 Task: Find connections with filter location Zadar with filter topic #mentalhealthwith filter profile language English with filter current company Atlassian with filter school Don Bosco High School - India with filter industry Wholesale Apparel and Sewing Supplies with filter service category Event Planning with filter keywords title Risk Manager
Action: Mouse moved to (498, 67)
Screenshot: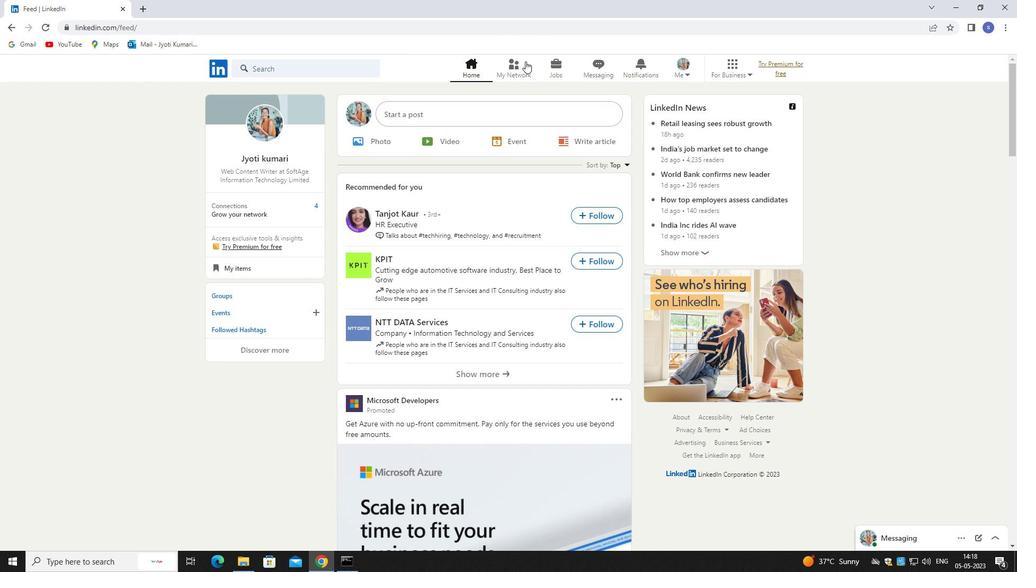
Action: Mouse pressed left at (498, 67)
Screenshot: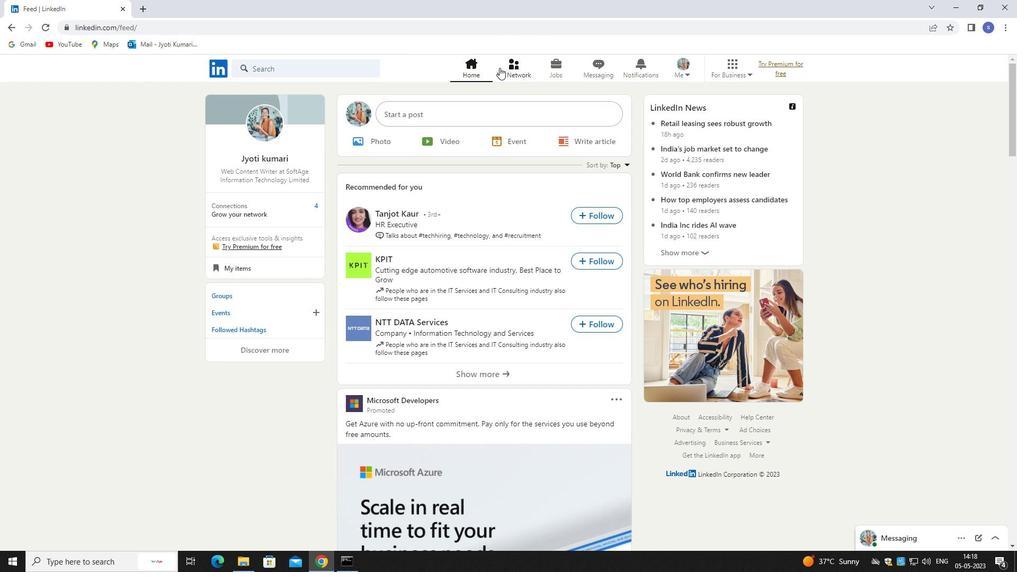 
Action: Mouse pressed left at (498, 67)
Screenshot: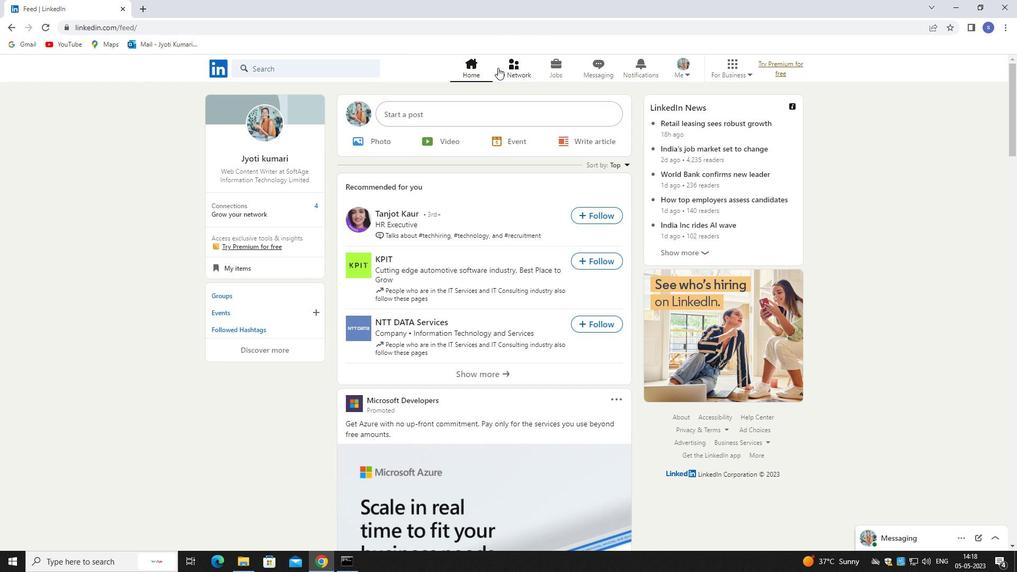 
Action: Mouse moved to (303, 123)
Screenshot: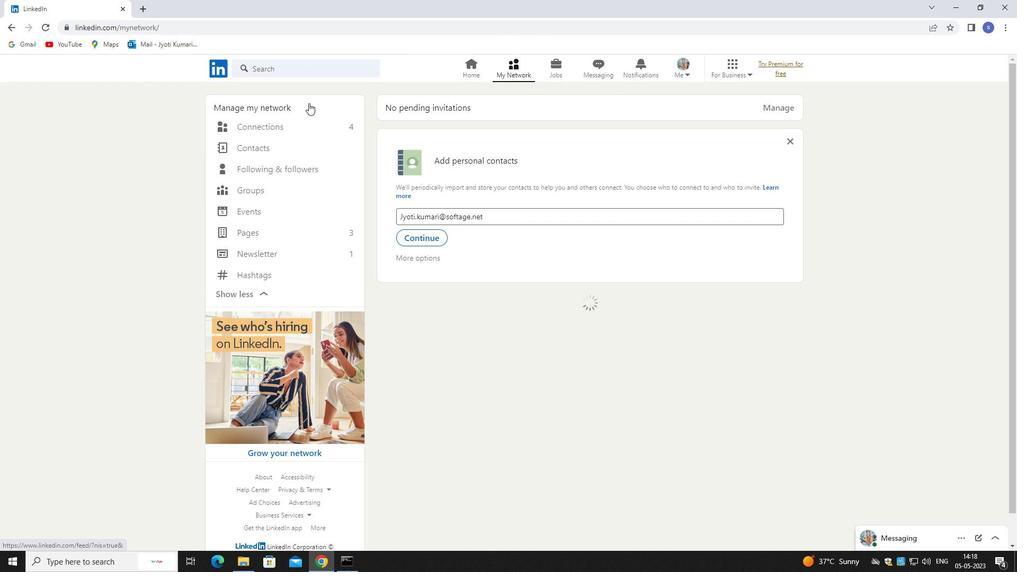 
Action: Mouse pressed left at (303, 123)
Screenshot: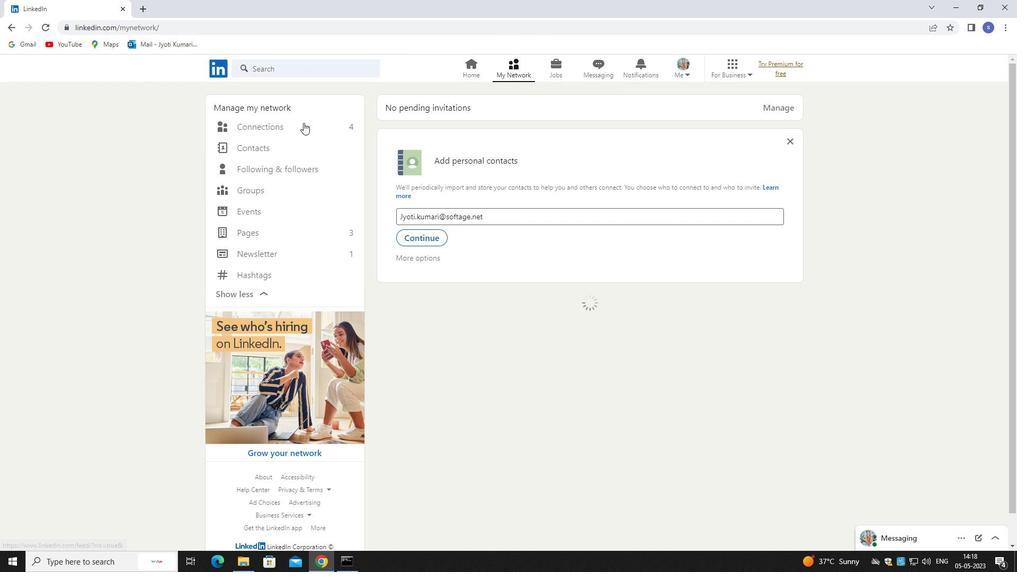 
Action: Mouse moved to (303, 123)
Screenshot: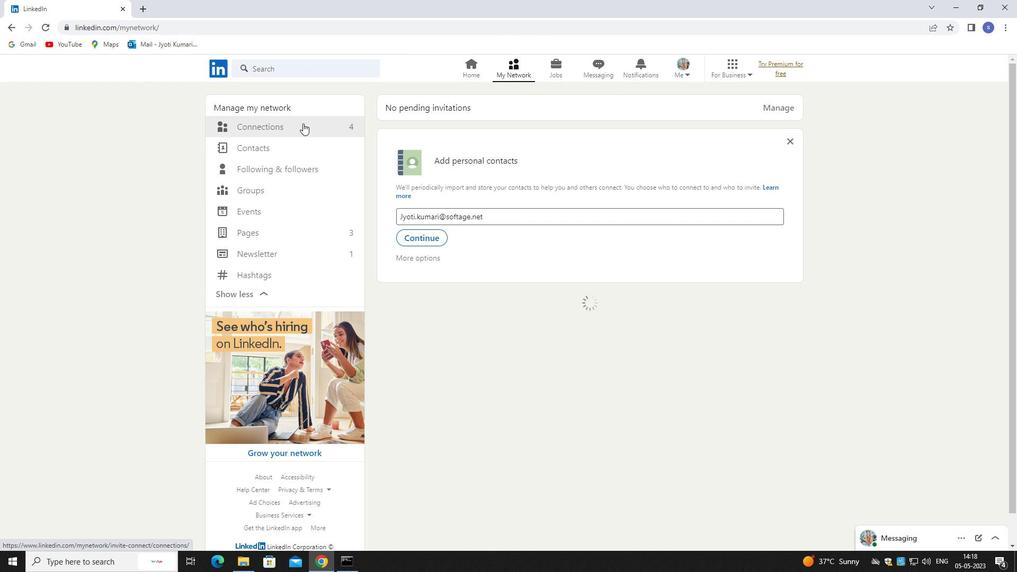 
Action: Mouse pressed left at (303, 123)
Screenshot: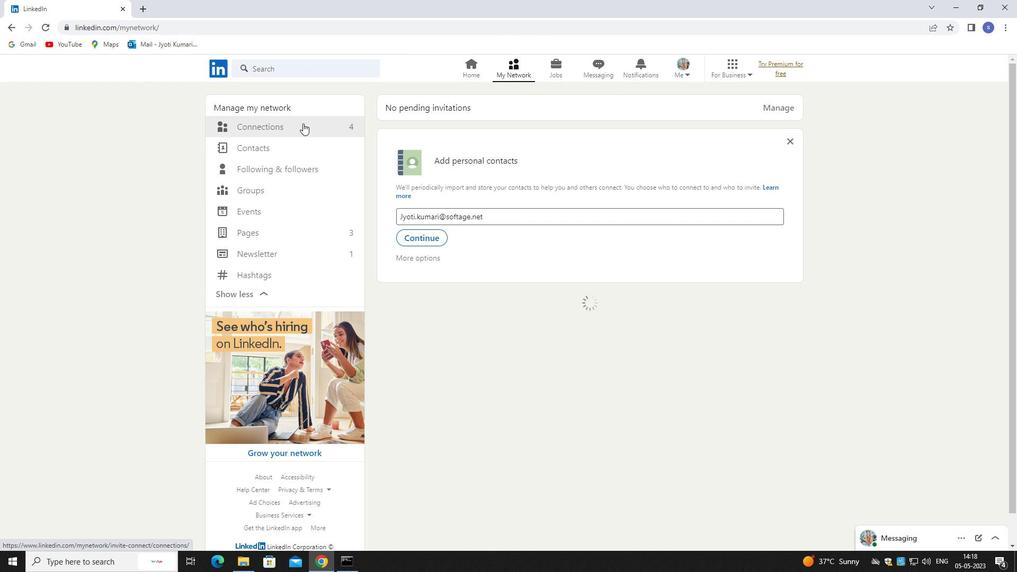 
Action: Mouse moved to (594, 127)
Screenshot: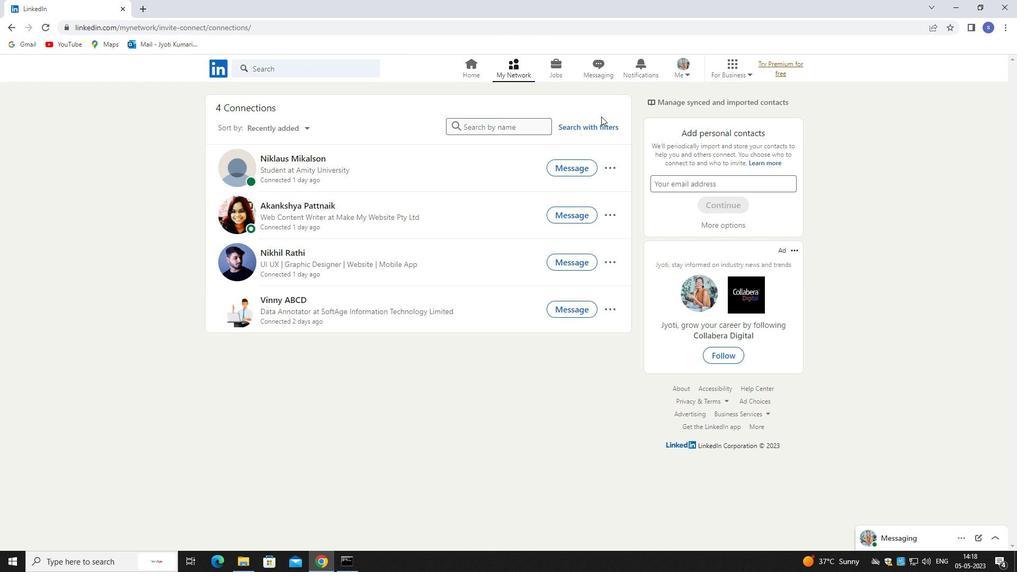 
Action: Mouse pressed left at (594, 127)
Screenshot: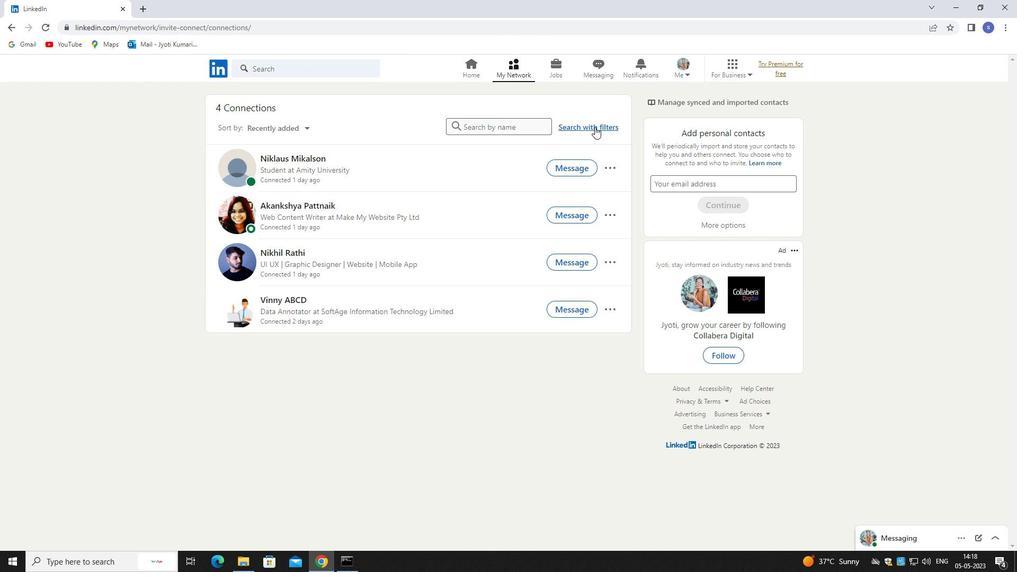 
Action: Mouse moved to (536, 94)
Screenshot: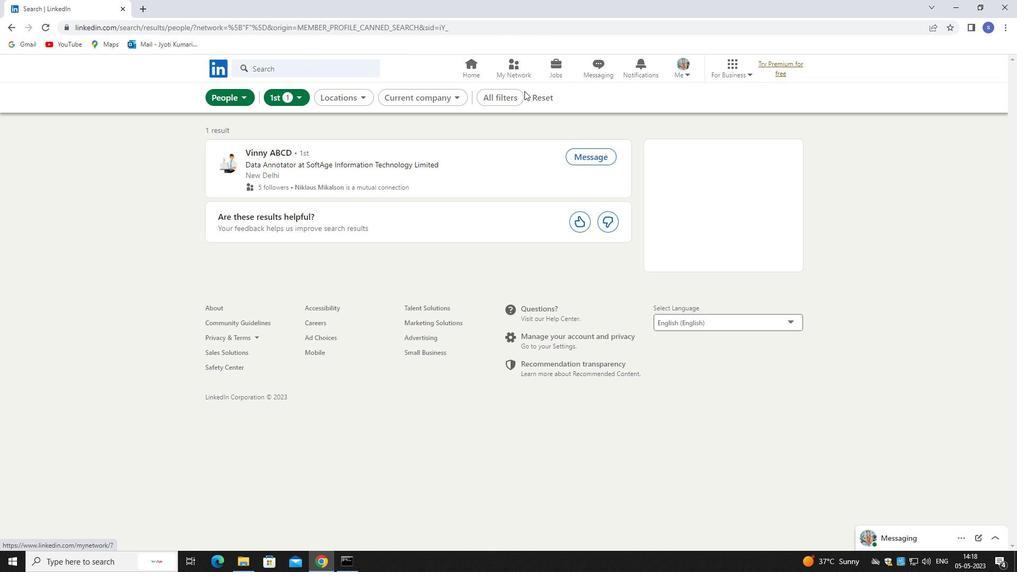 
Action: Mouse pressed left at (536, 94)
Screenshot: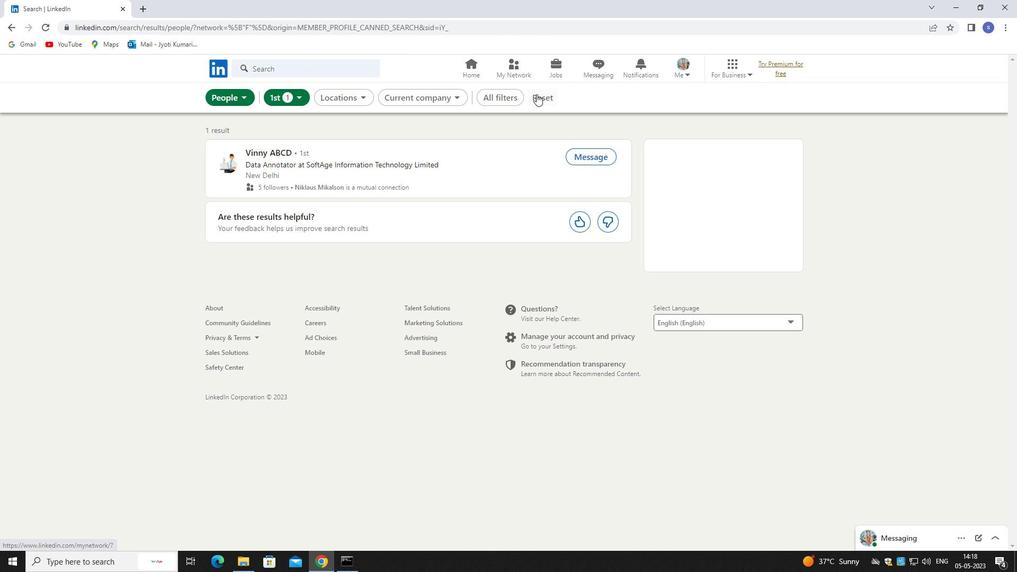 
Action: Mouse moved to (520, 94)
Screenshot: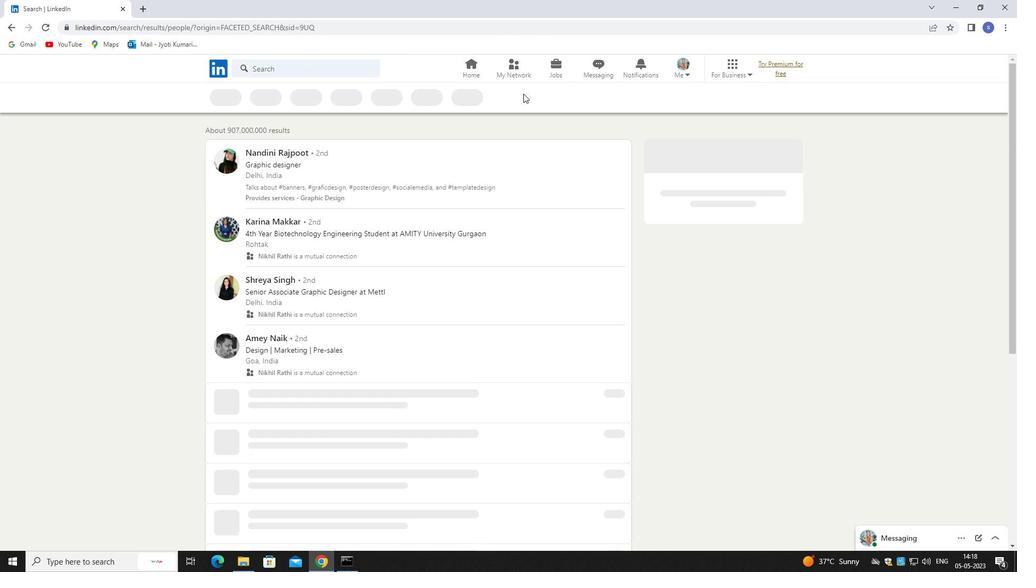 
Action: Mouse pressed left at (520, 94)
Screenshot: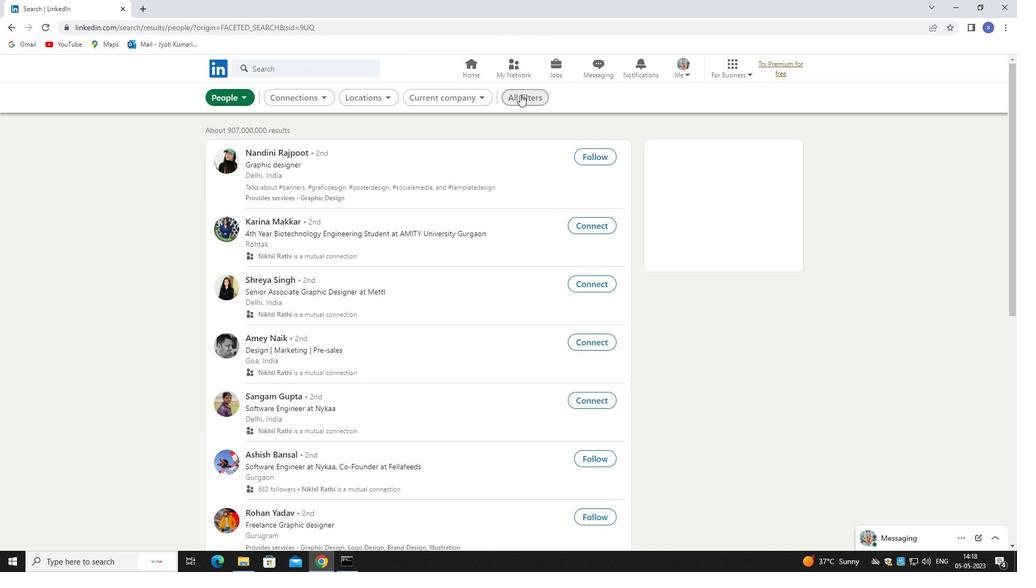 
Action: Mouse moved to (520, 95)
Screenshot: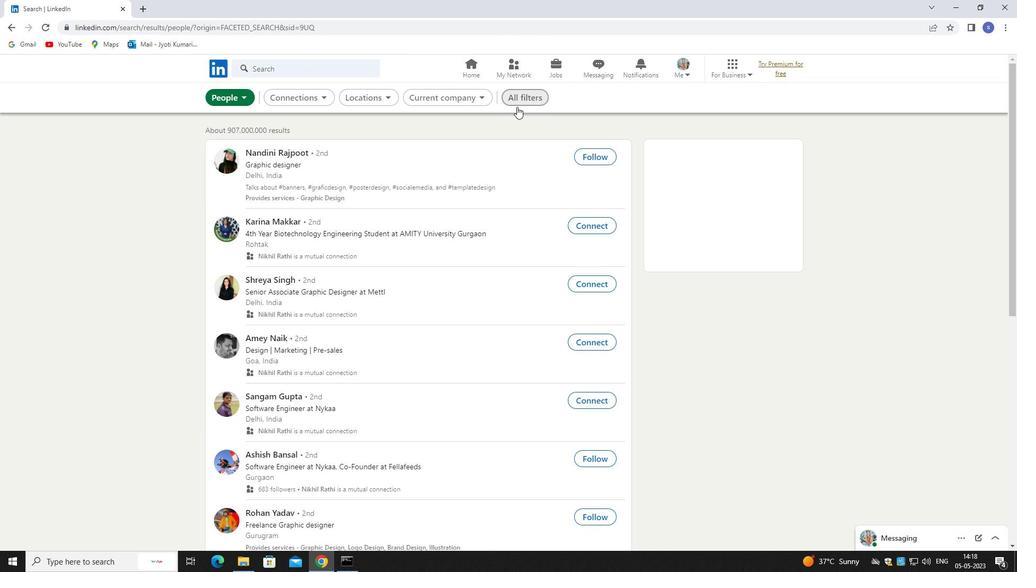 
Action: Mouse pressed left at (520, 95)
Screenshot: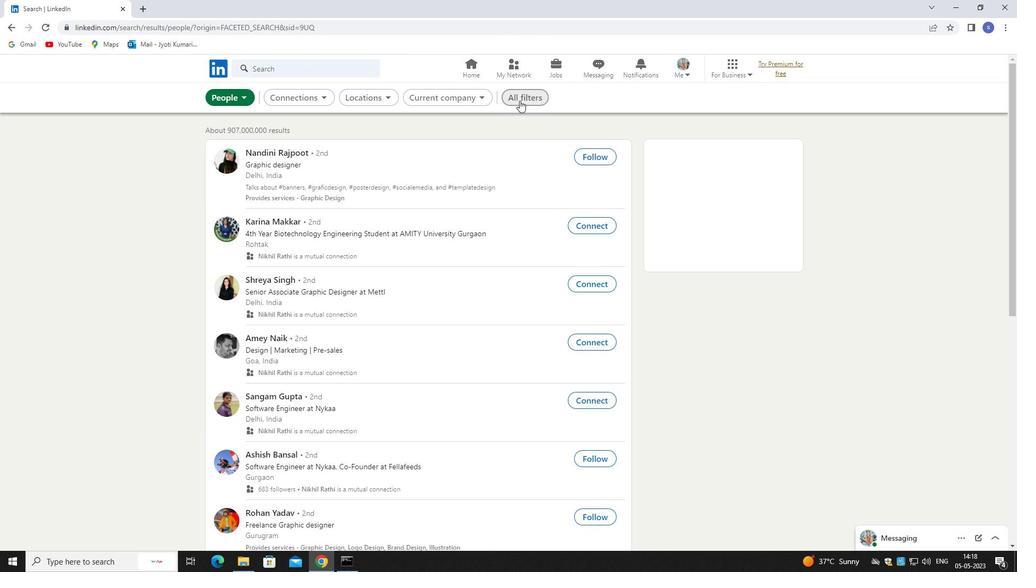 
Action: Mouse moved to (521, 95)
Screenshot: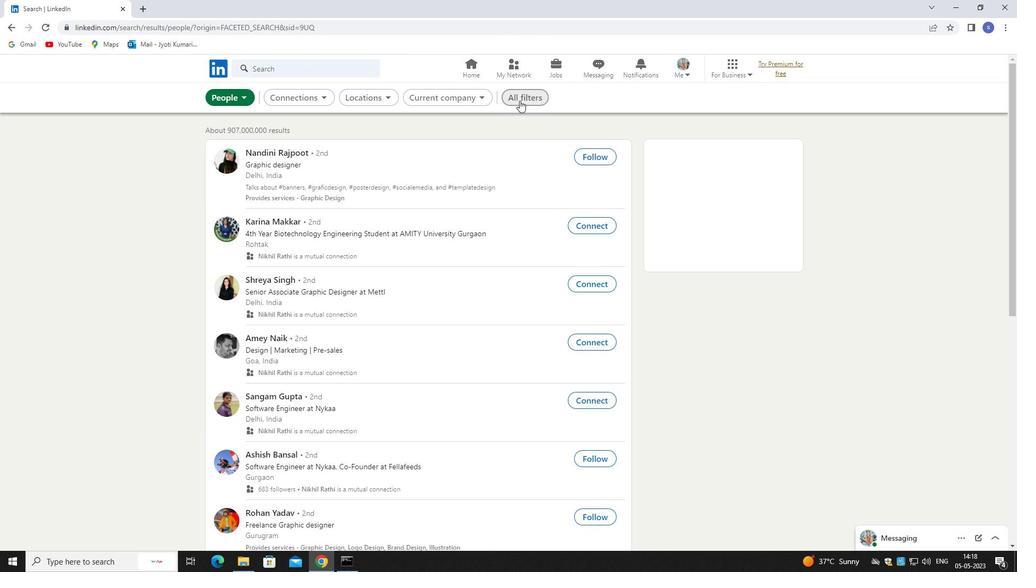 
Action: Mouse pressed left at (521, 95)
Screenshot: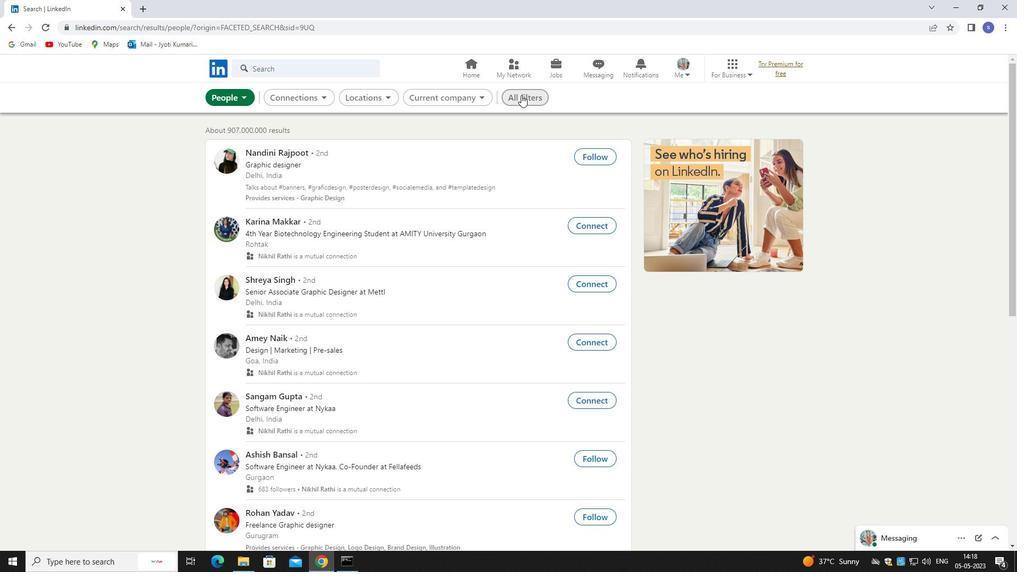 
Action: Mouse moved to (903, 414)
Screenshot: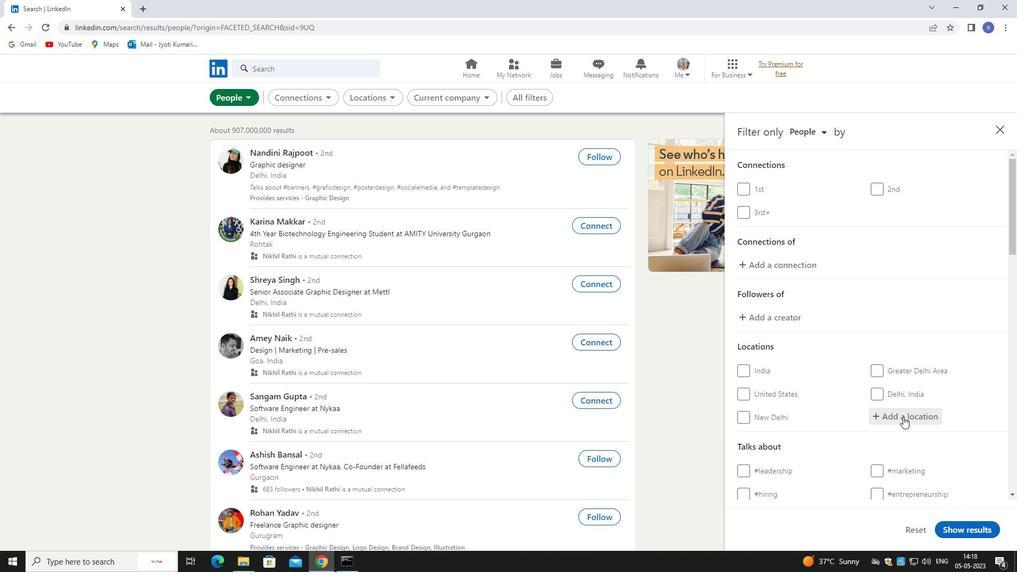 
Action: Mouse pressed left at (903, 414)
Screenshot: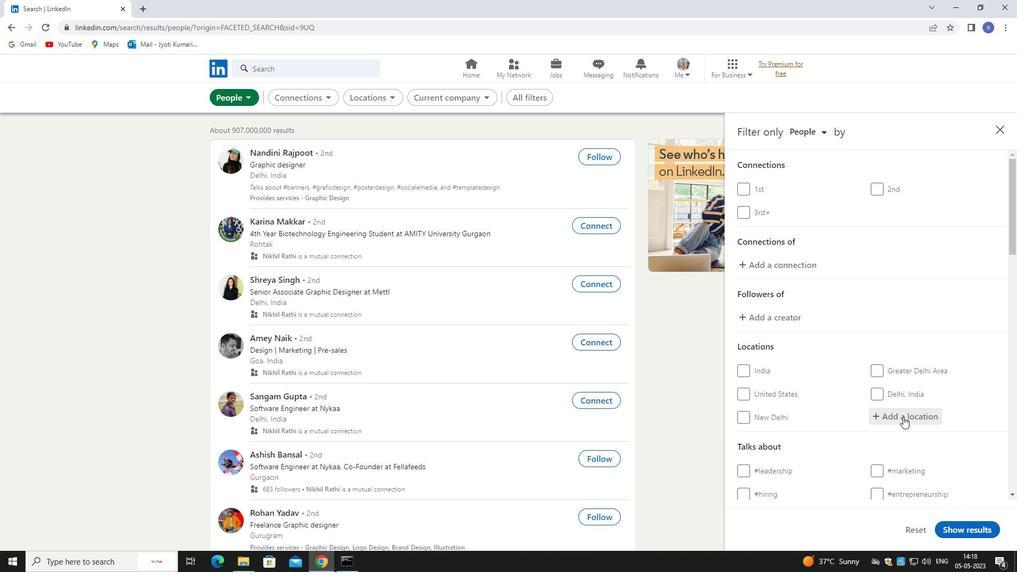 
Action: Mouse moved to (917, 427)
Screenshot: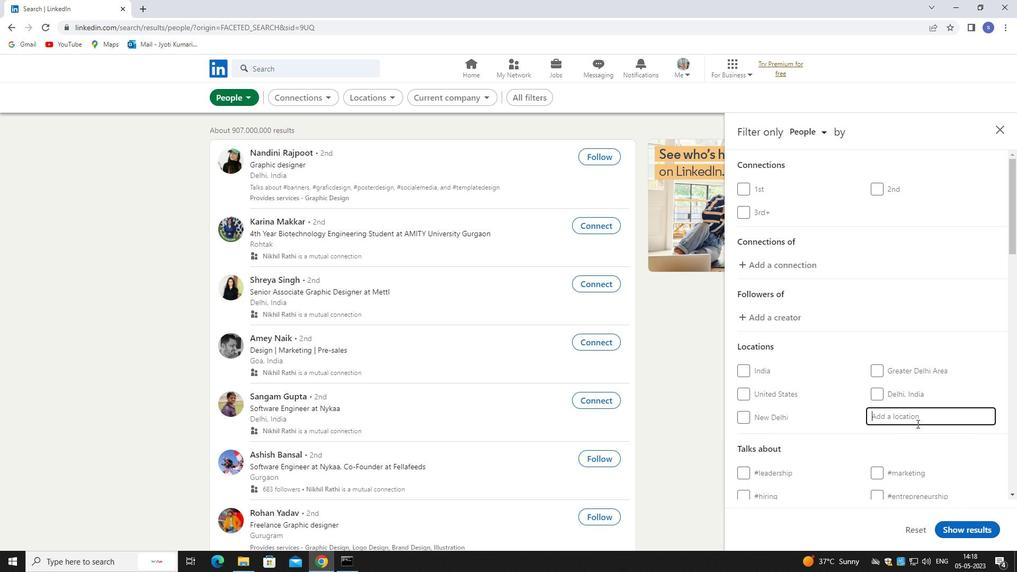 
Action: Key pressed zadar
Screenshot: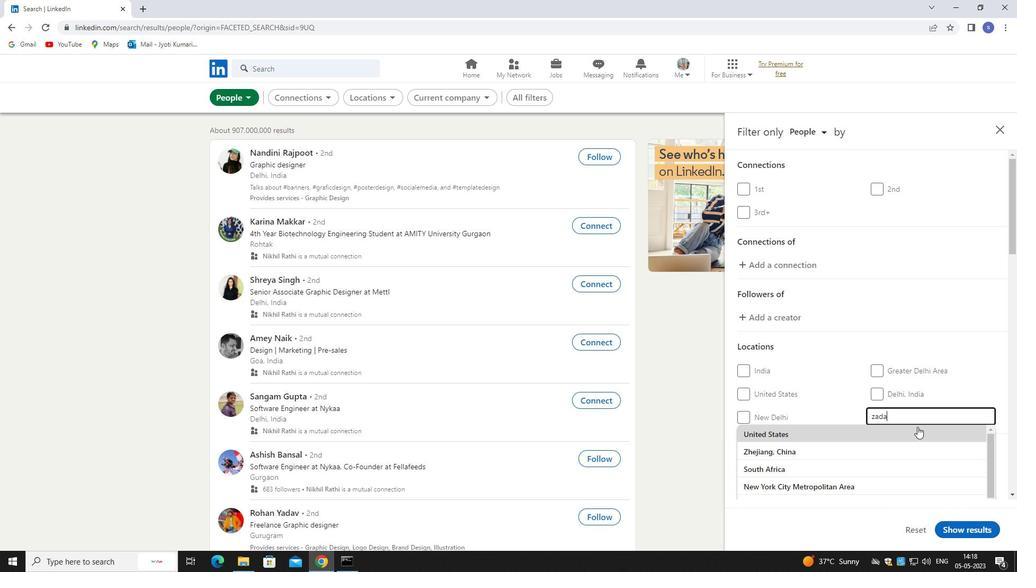 
Action: Mouse moved to (910, 426)
Screenshot: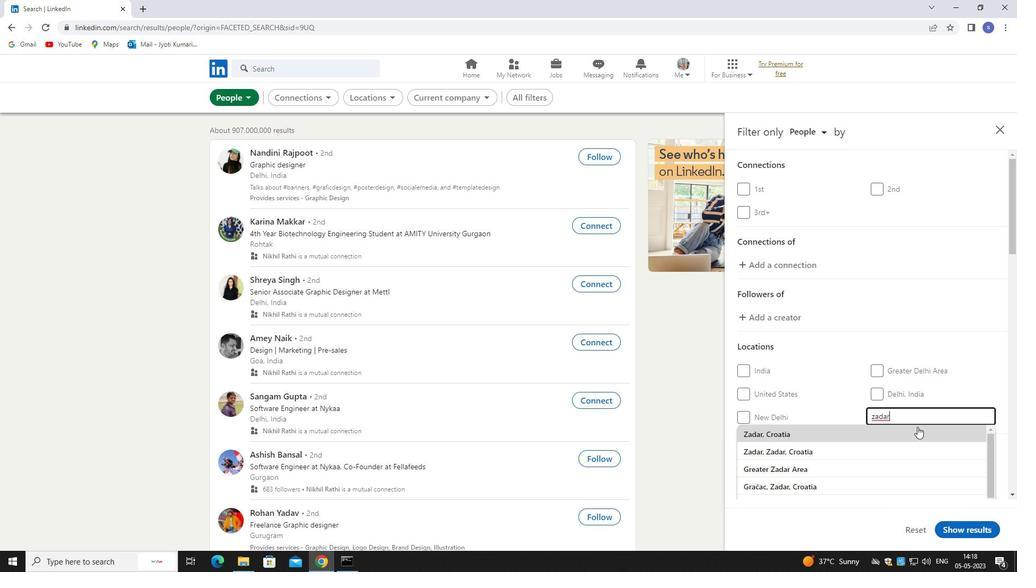 
Action: Mouse pressed left at (910, 426)
Screenshot: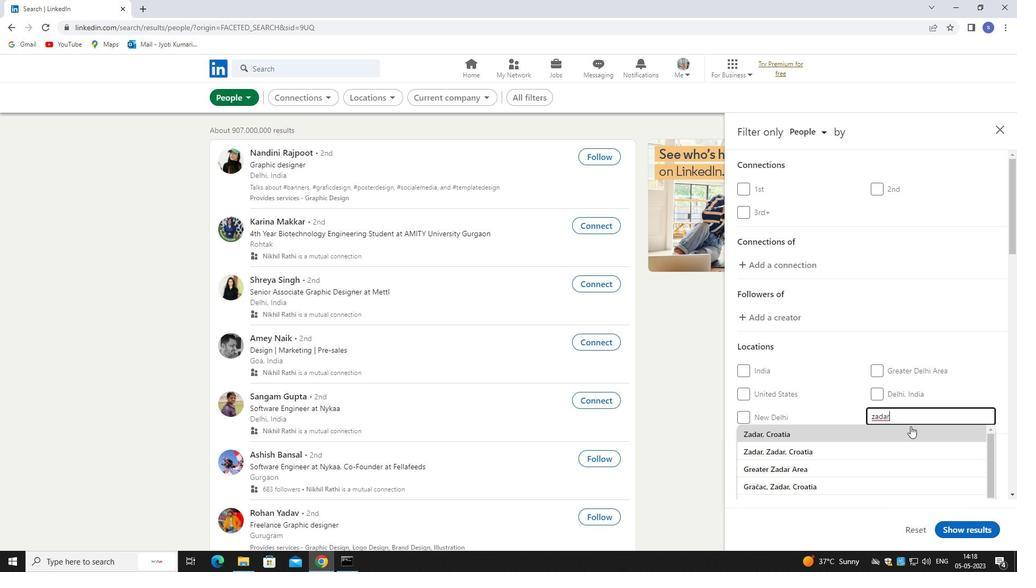 
Action: Mouse scrolled (910, 425) with delta (0, 0)
Screenshot: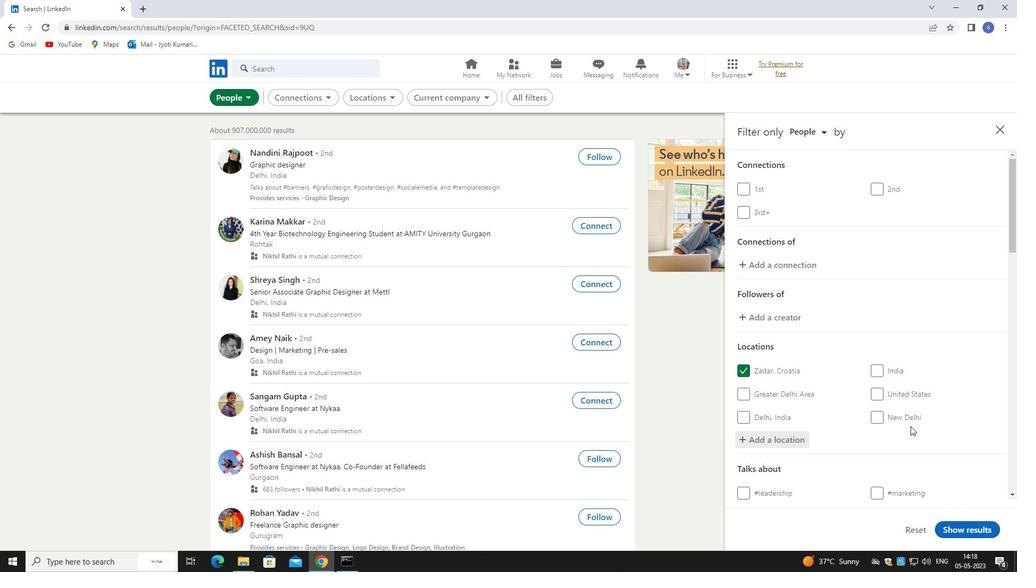 
Action: Mouse scrolled (910, 425) with delta (0, 0)
Screenshot: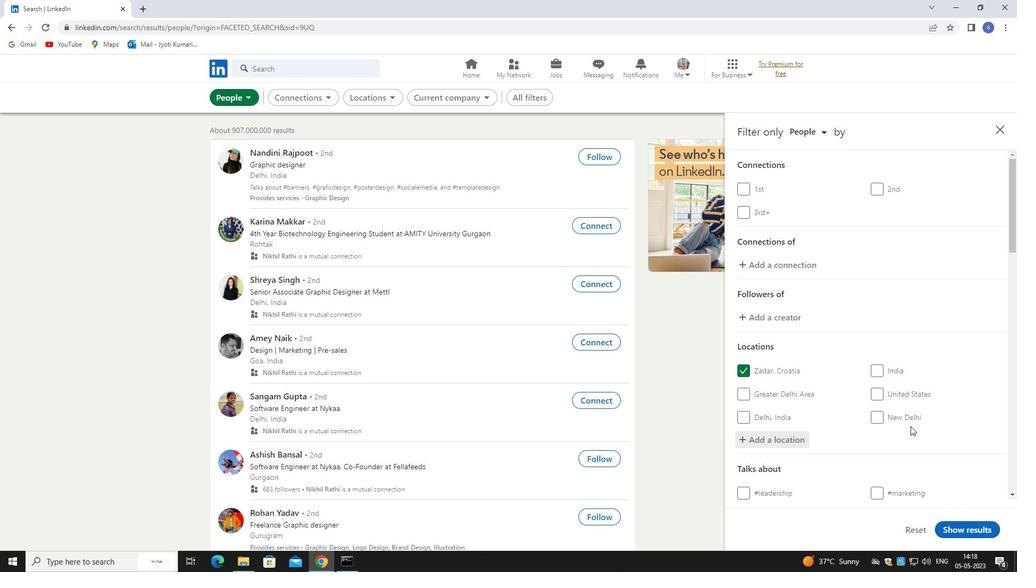 
Action: Mouse scrolled (910, 425) with delta (0, 0)
Screenshot: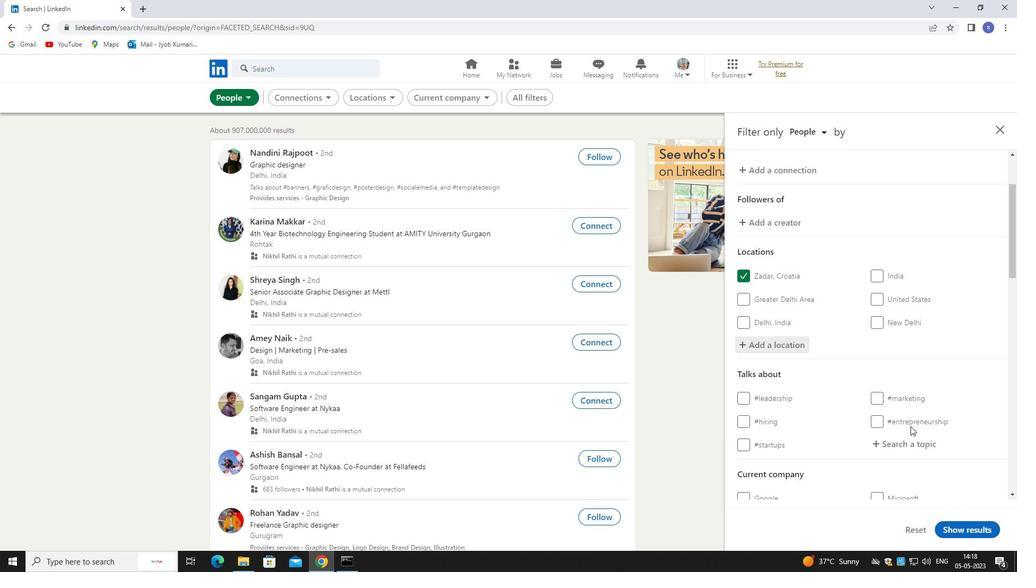 
Action: Mouse moved to (910, 382)
Screenshot: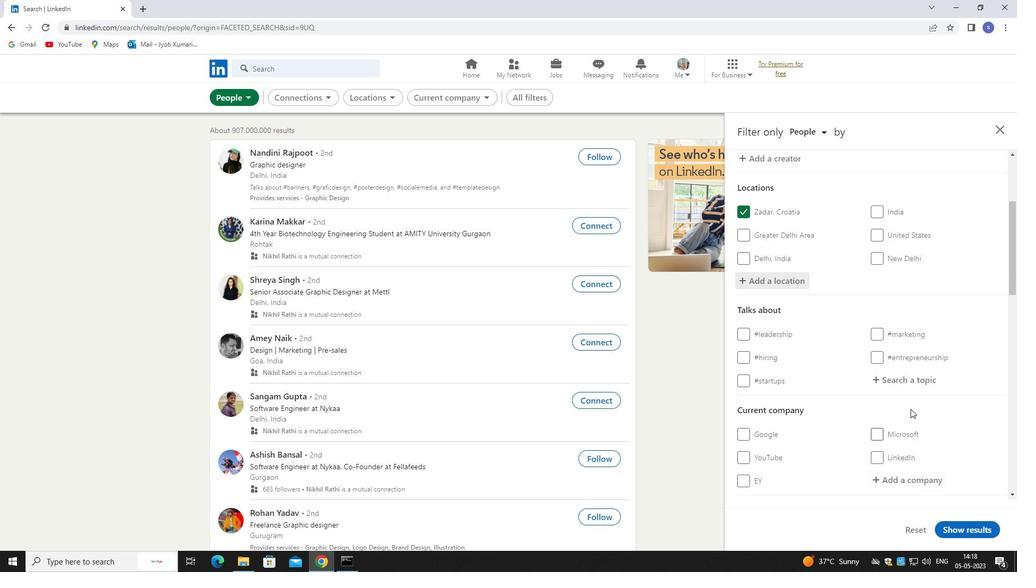 
Action: Mouse pressed left at (910, 382)
Screenshot: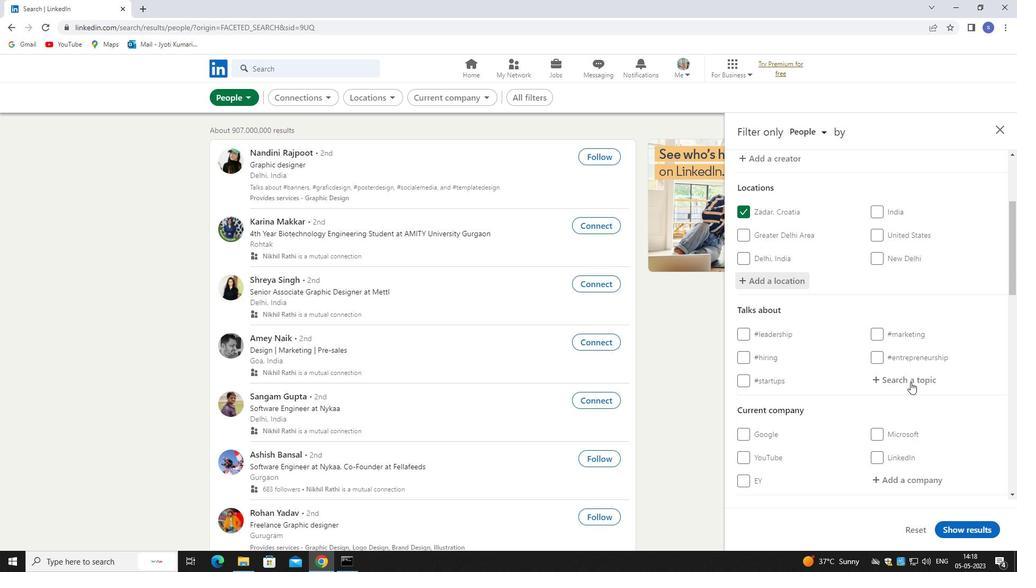 
Action: Mouse moved to (939, 365)
Screenshot: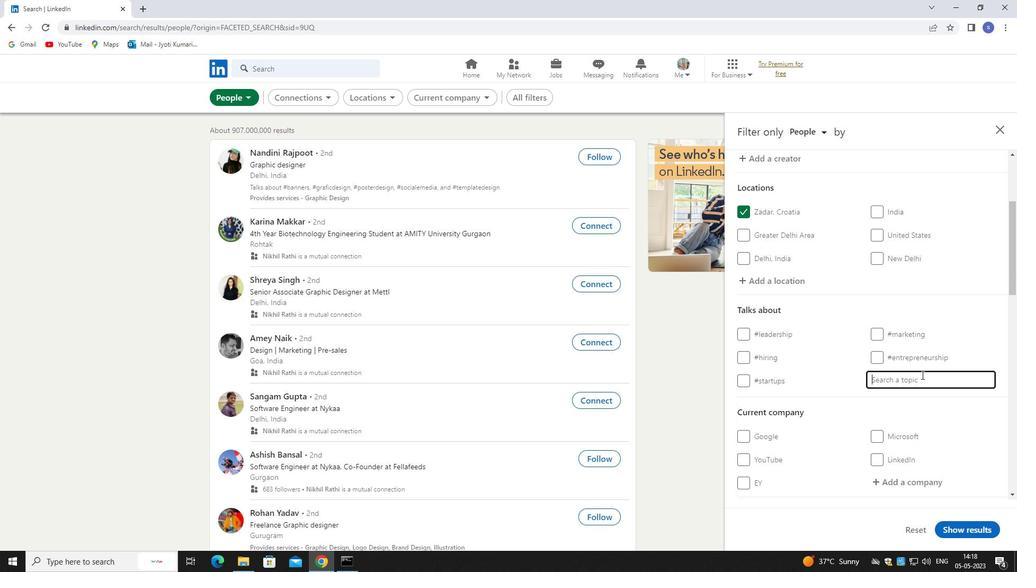 
Action: Key pressed mentalh
Screenshot: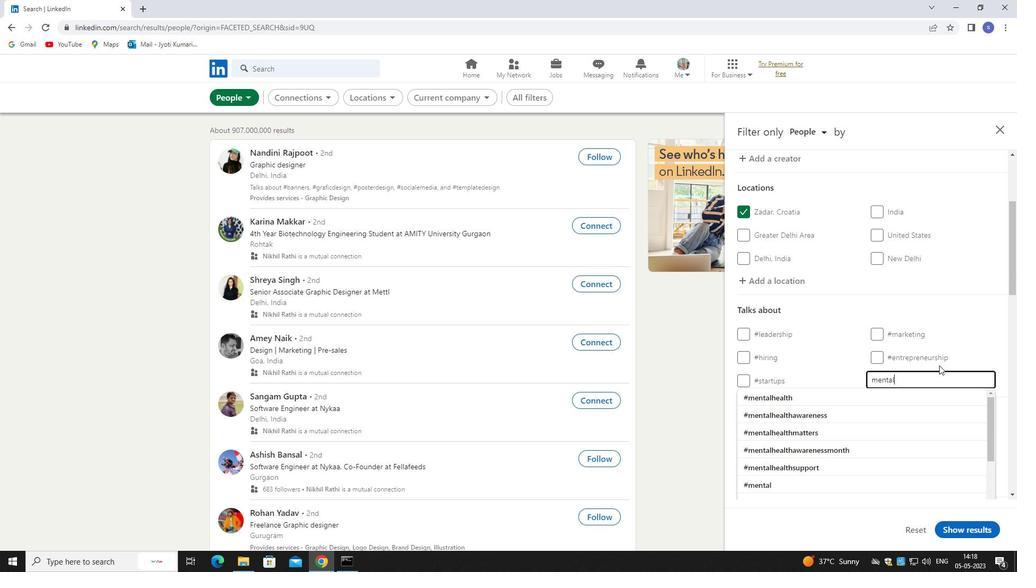 
Action: Mouse moved to (932, 399)
Screenshot: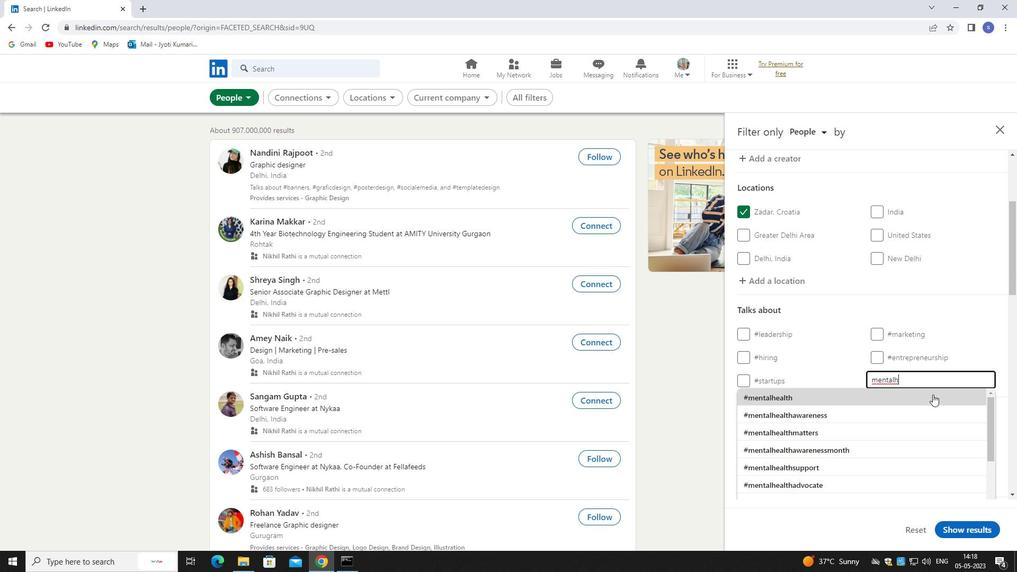 
Action: Mouse pressed left at (932, 399)
Screenshot: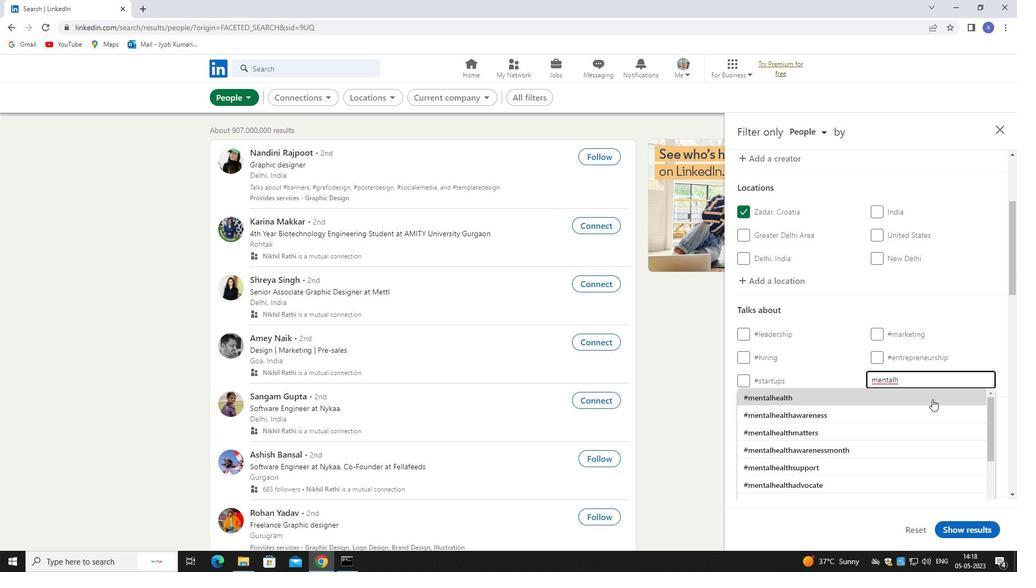 
Action: Mouse scrolled (932, 398) with delta (0, 0)
Screenshot: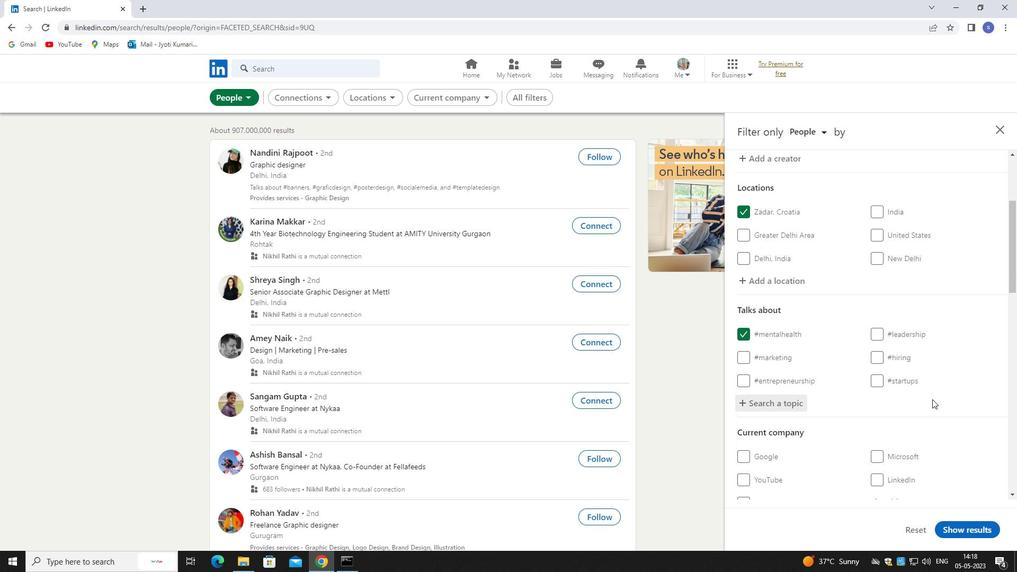 
Action: Mouse scrolled (932, 398) with delta (0, 0)
Screenshot: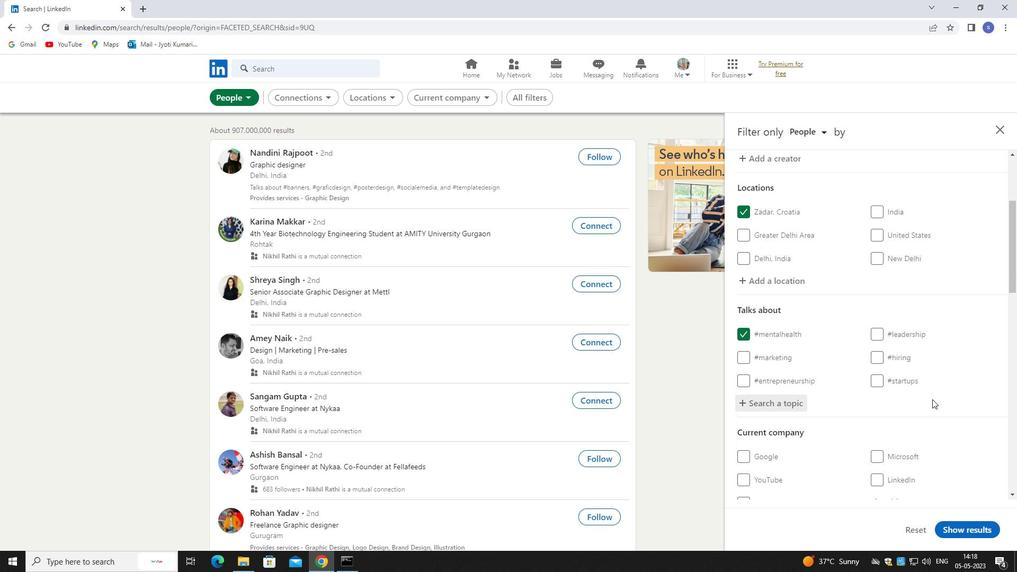 
Action: Mouse scrolled (932, 398) with delta (0, 0)
Screenshot: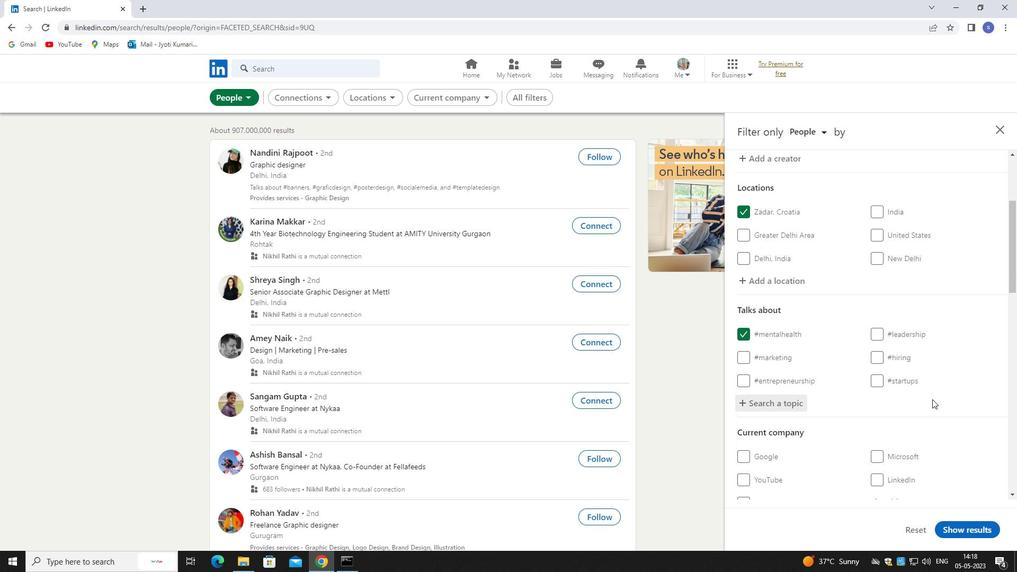
Action: Mouse scrolled (932, 398) with delta (0, 0)
Screenshot: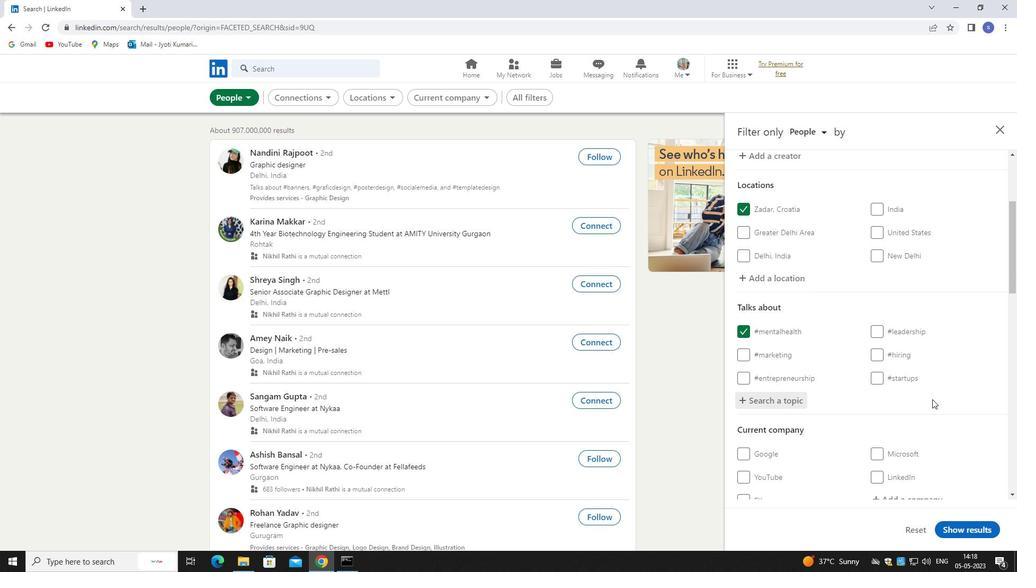 
Action: Mouse moved to (908, 393)
Screenshot: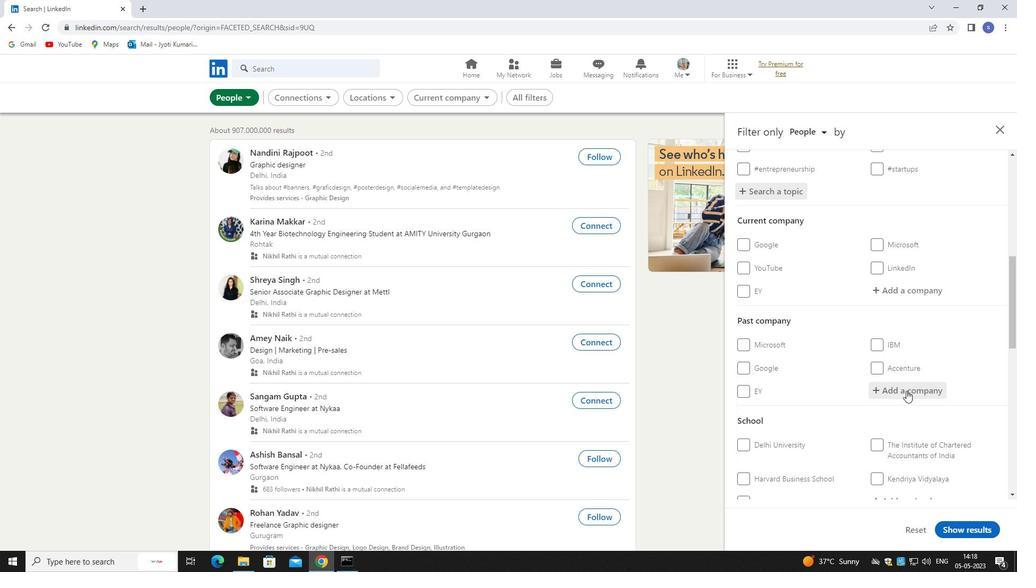 
Action: Mouse scrolled (908, 393) with delta (0, 0)
Screenshot: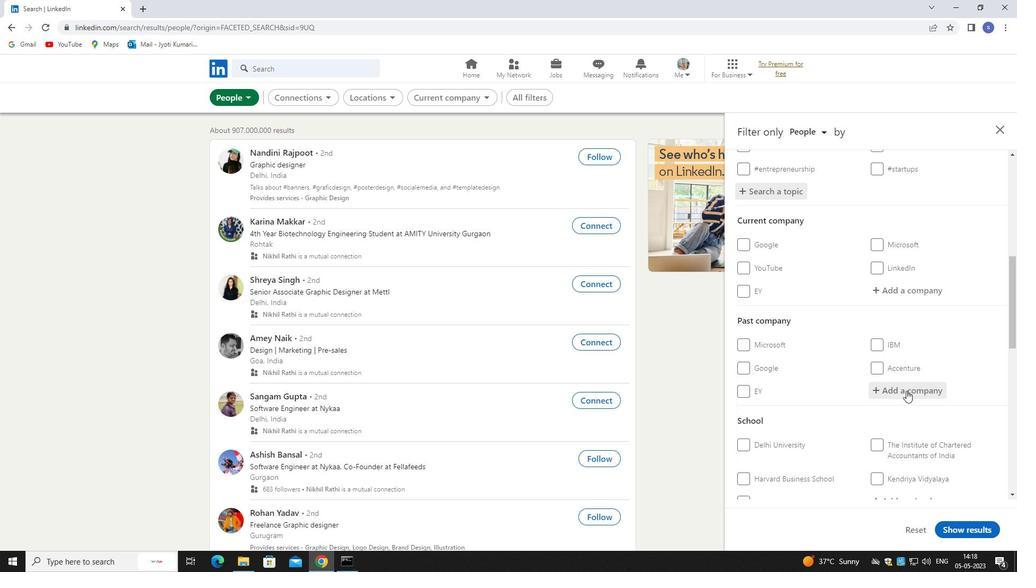 
Action: Mouse moved to (908, 394)
Screenshot: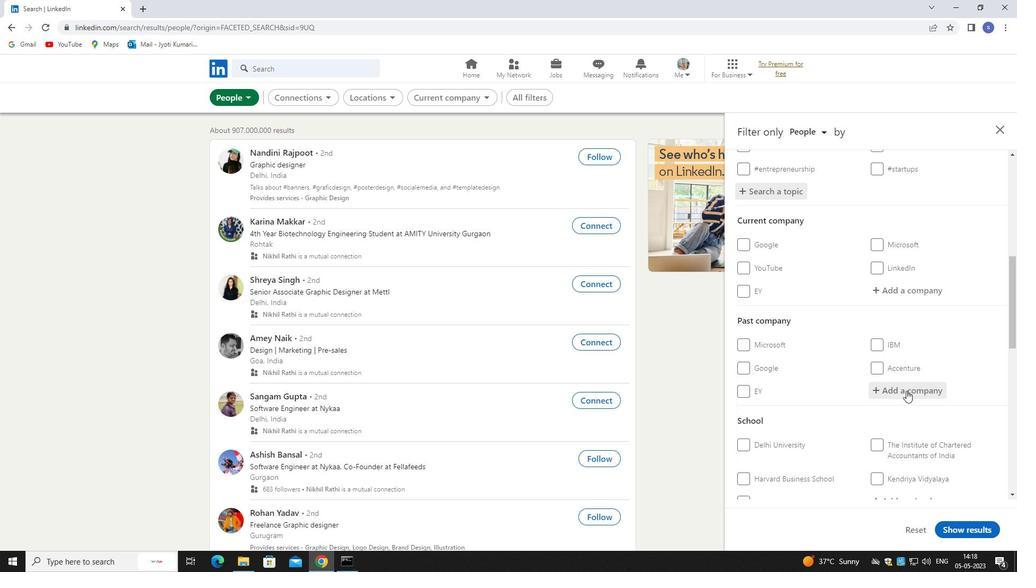 
Action: Mouse scrolled (908, 393) with delta (0, 0)
Screenshot: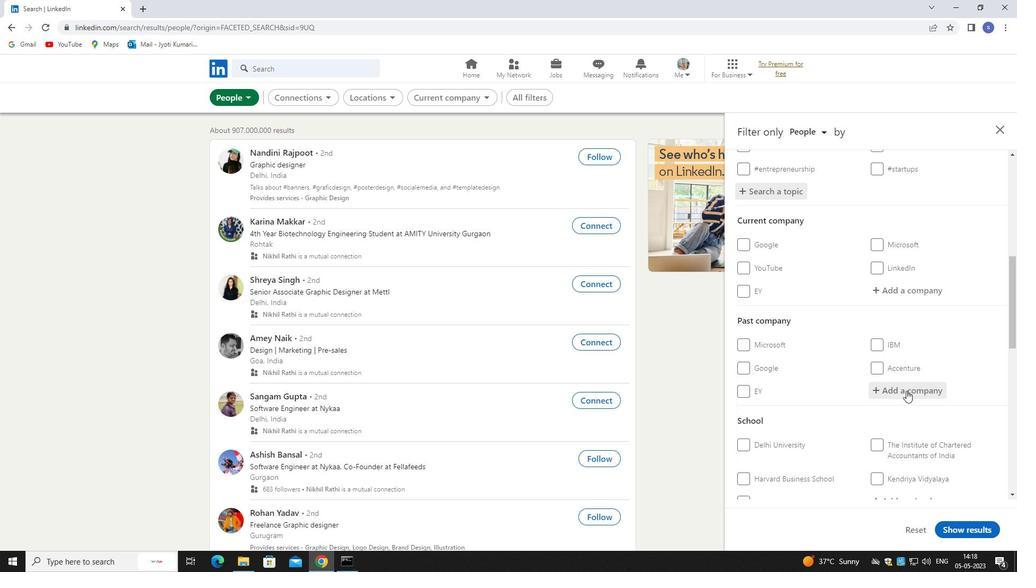 
Action: Mouse moved to (855, 205)
Screenshot: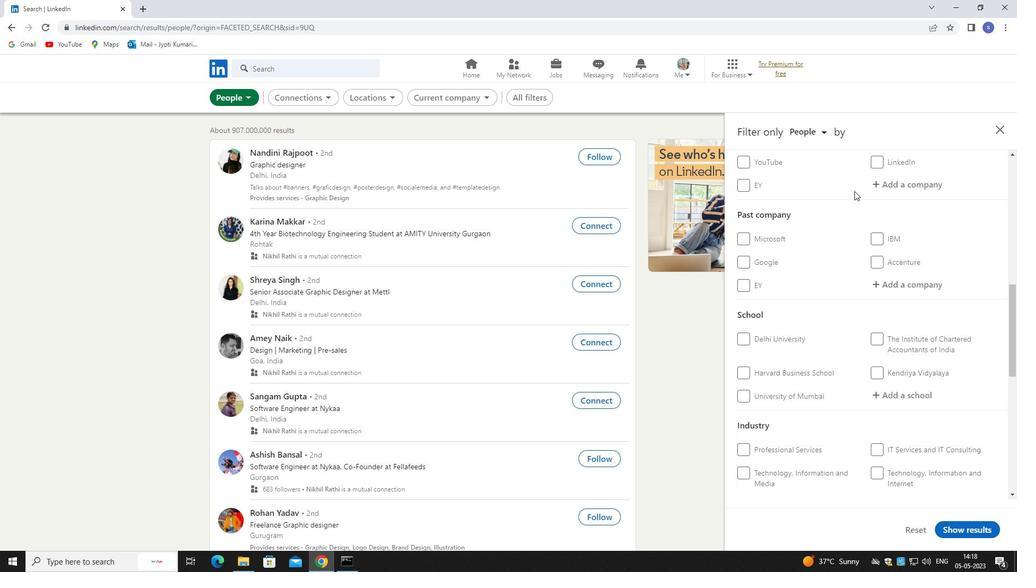 
Action: Mouse scrolled (855, 205) with delta (0, 0)
Screenshot: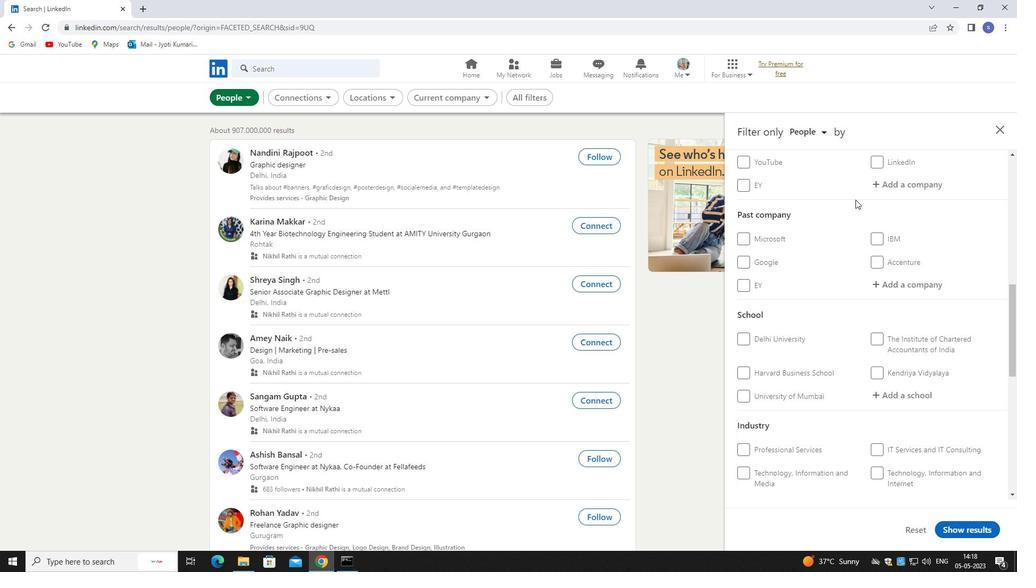 
Action: Mouse scrolled (855, 205) with delta (0, 0)
Screenshot: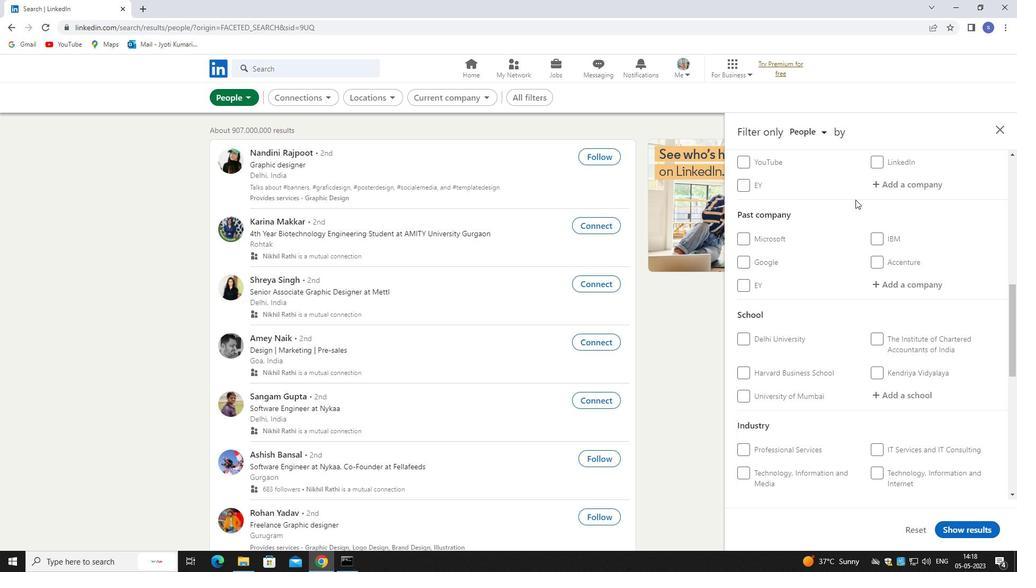 
Action: Mouse moved to (902, 286)
Screenshot: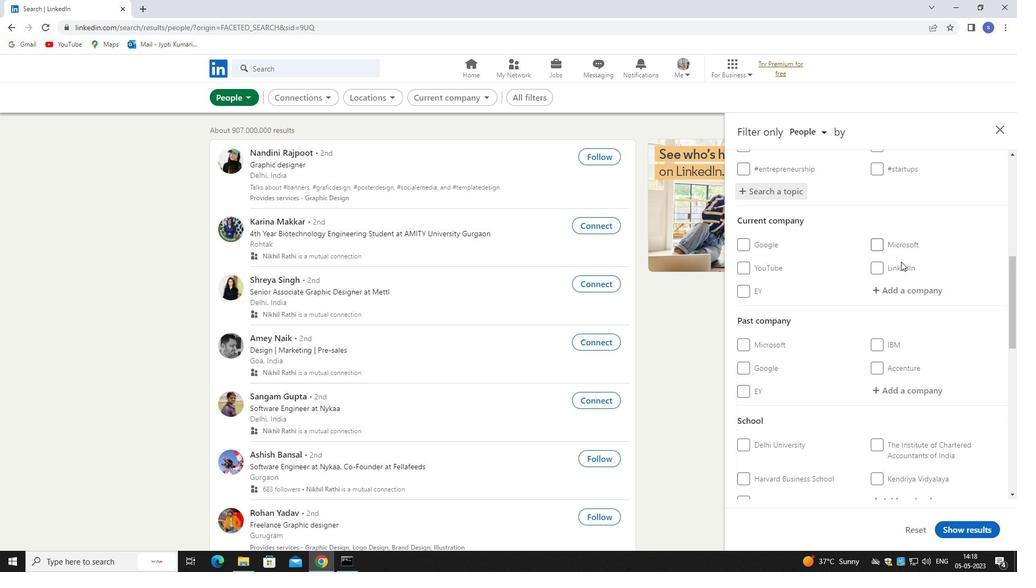 
Action: Mouse pressed left at (902, 286)
Screenshot: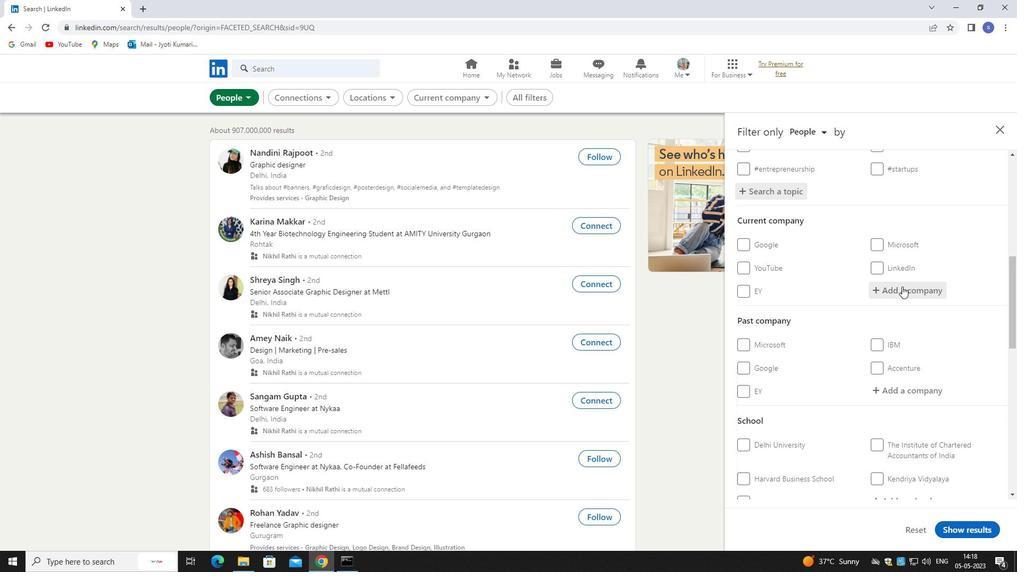 
Action: Mouse moved to (902, 288)
Screenshot: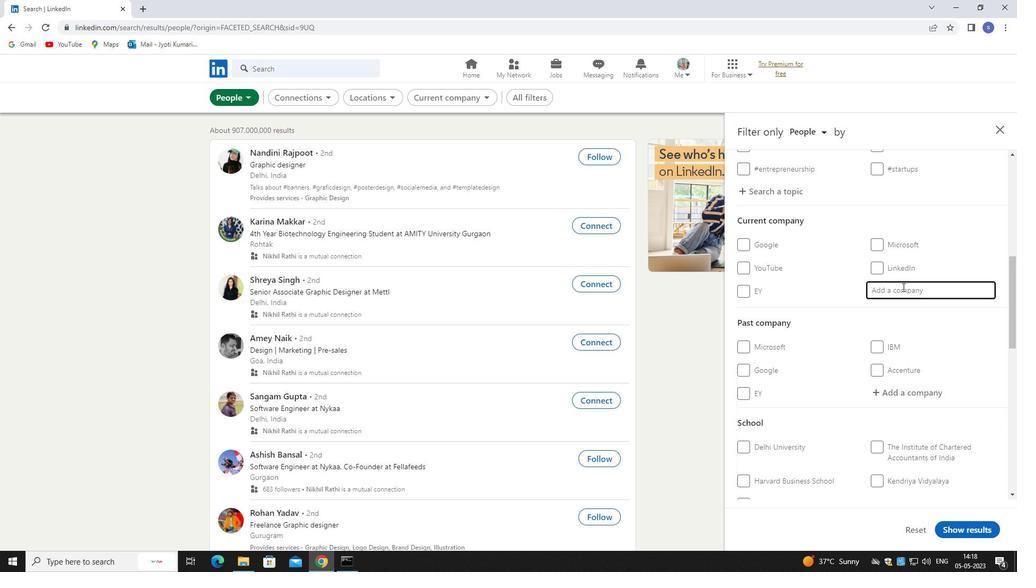
Action: Key pressed atlassian
Screenshot: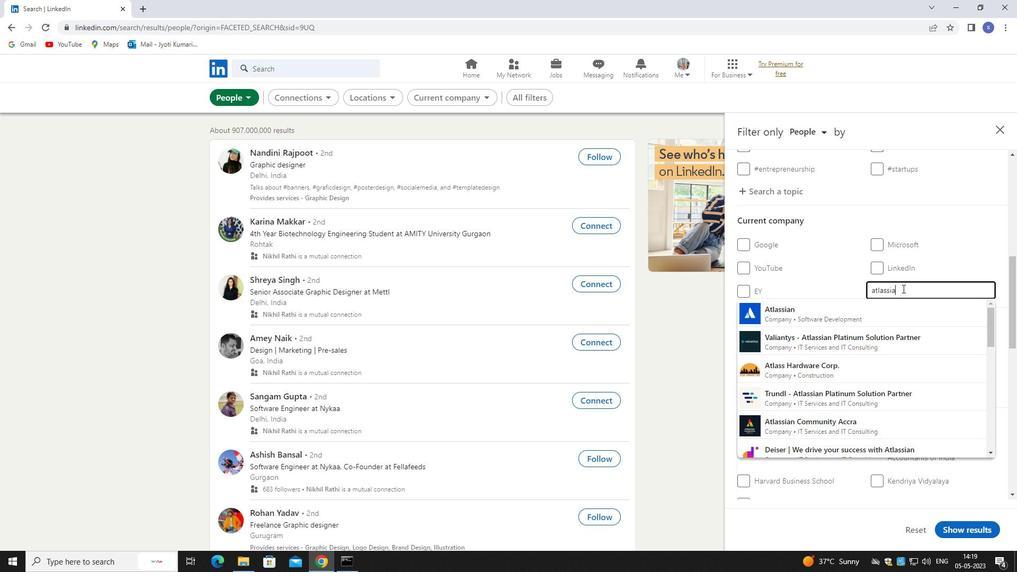 
Action: Mouse moved to (891, 305)
Screenshot: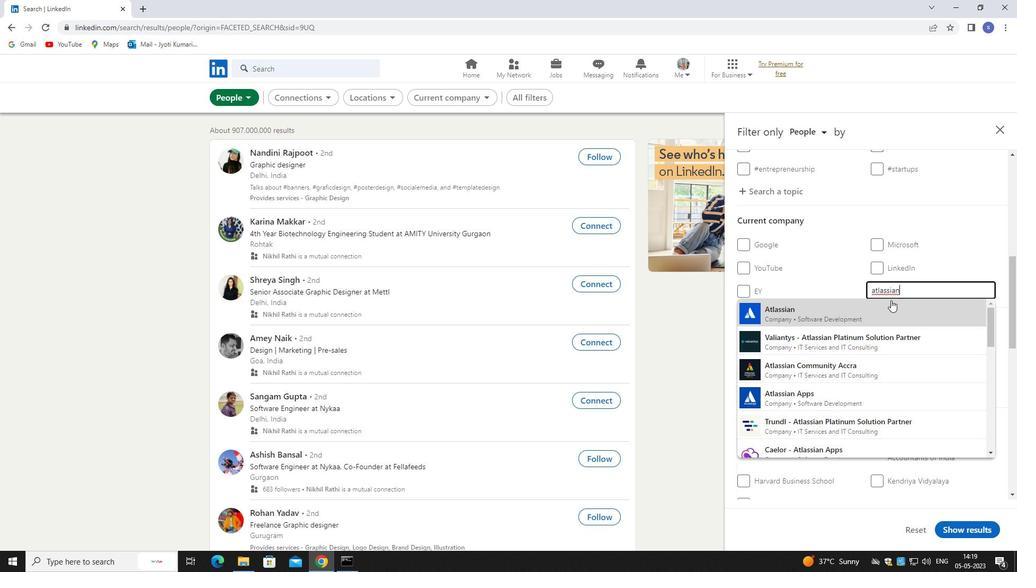 
Action: Mouse pressed left at (891, 305)
Screenshot: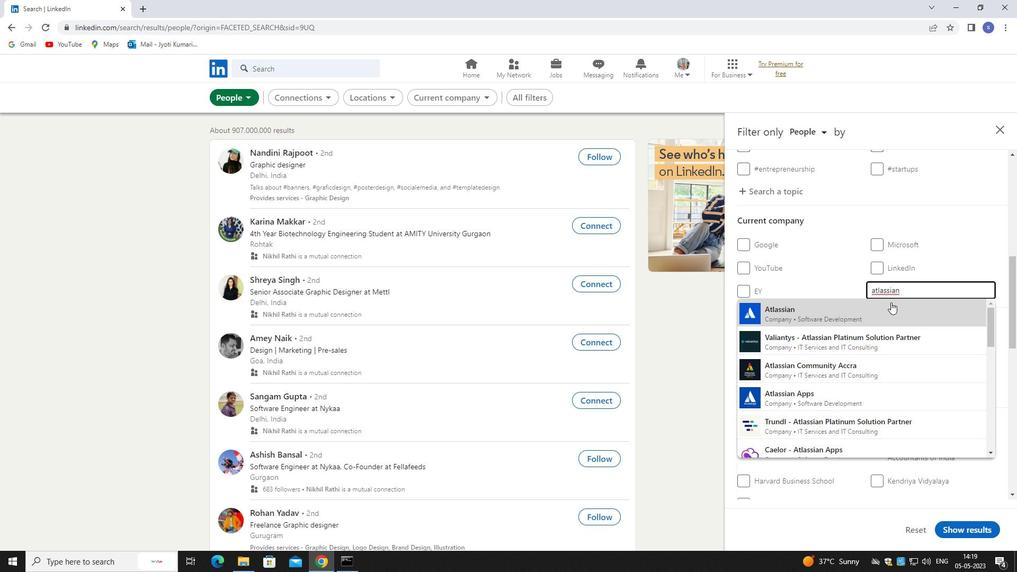 
Action: Mouse scrolled (891, 305) with delta (0, 0)
Screenshot: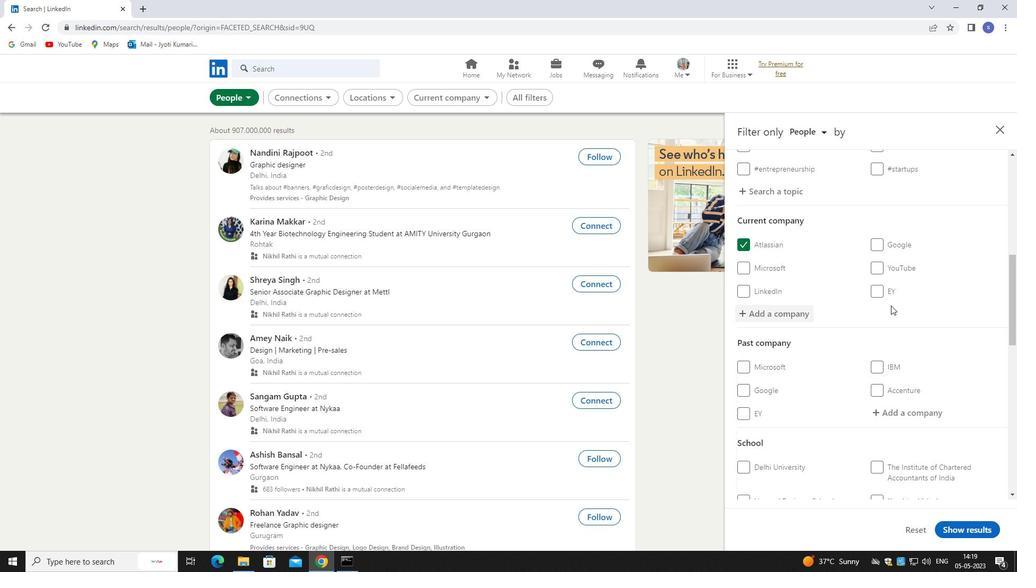 
Action: Mouse scrolled (891, 305) with delta (0, 0)
Screenshot: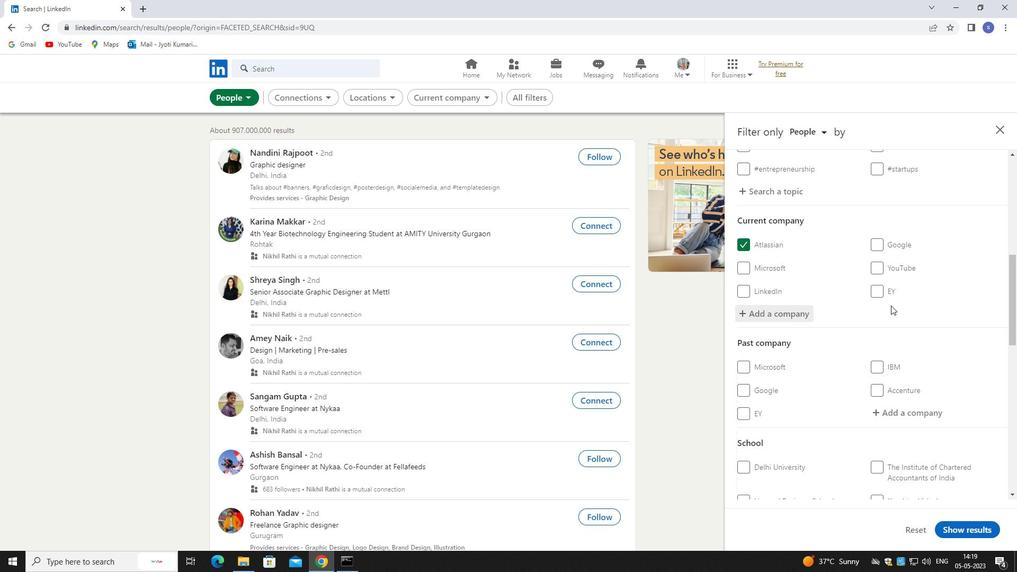 
Action: Mouse scrolled (891, 305) with delta (0, 0)
Screenshot: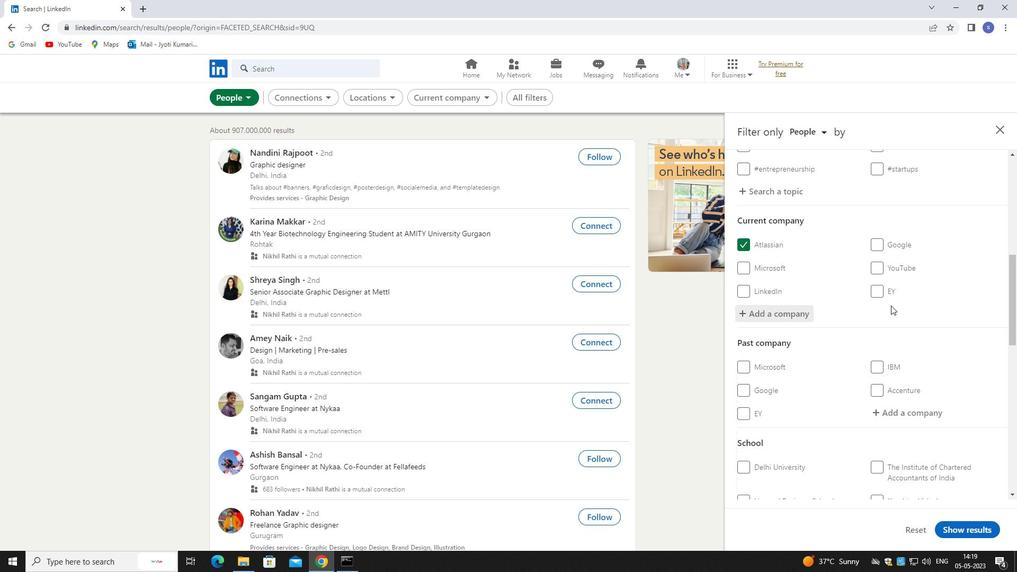 
Action: Mouse moved to (898, 363)
Screenshot: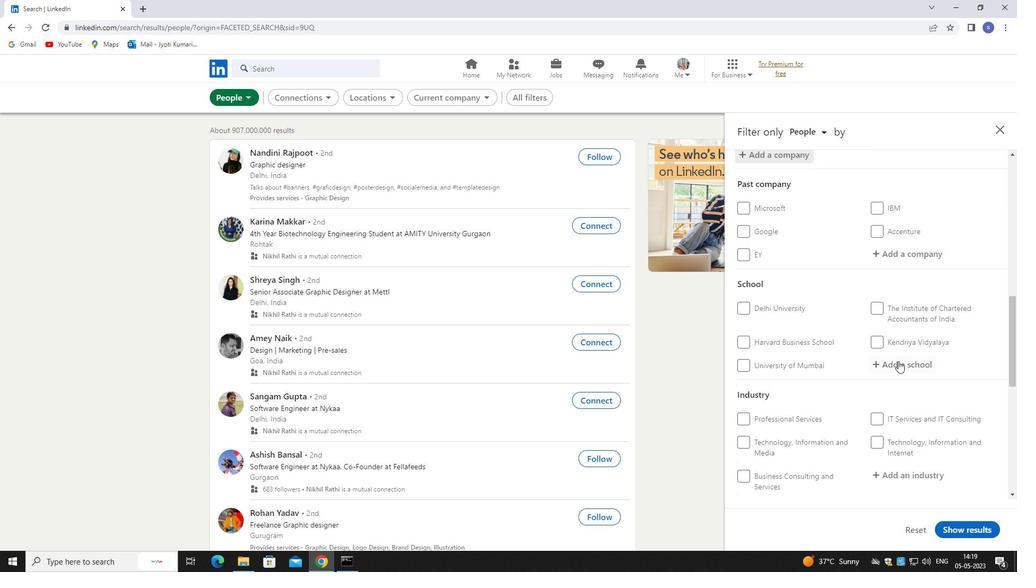 
Action: Mouse pressed left at (898, 363)
Screenshot: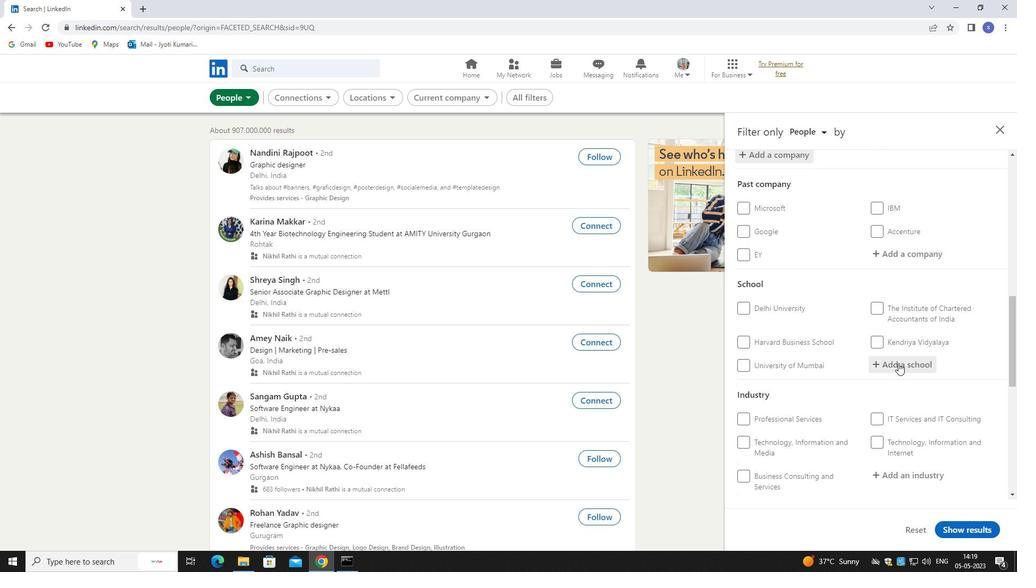 
Action: Mouse moved to (898, 363)
Screenshot: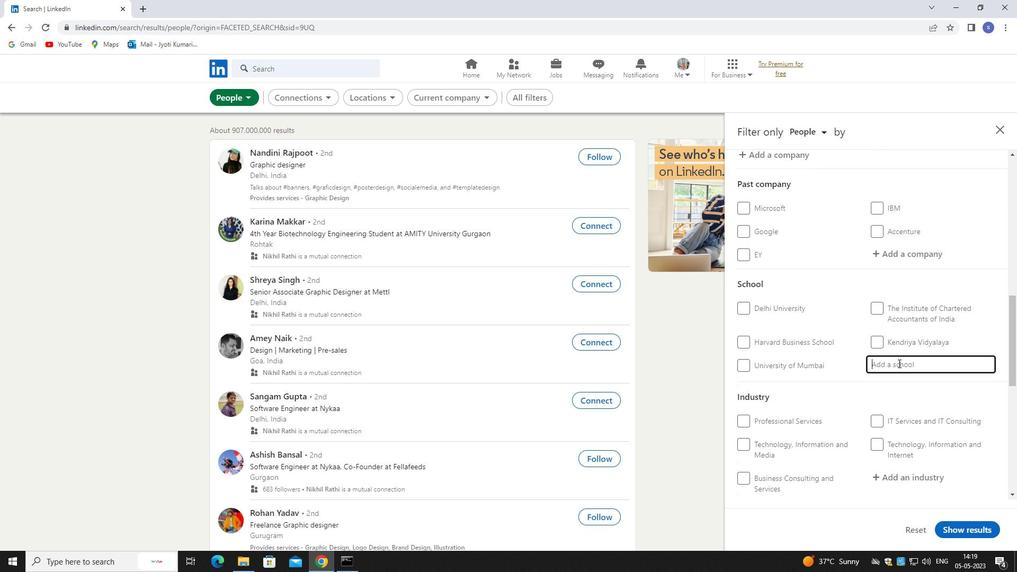 
Action: Key pressed india
Screenshot: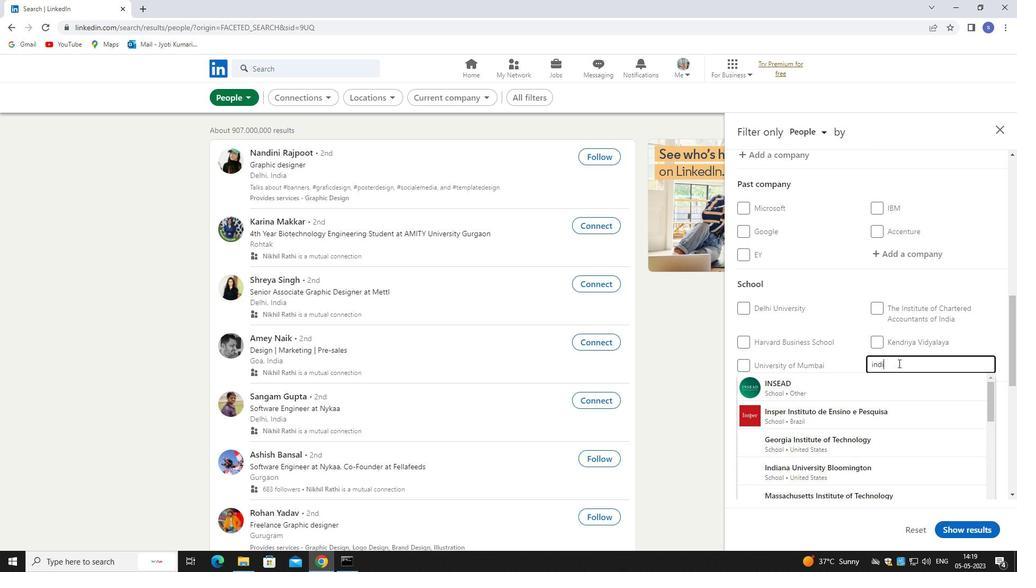 
Action: Mouse moved to (879, 397)
Screenshot: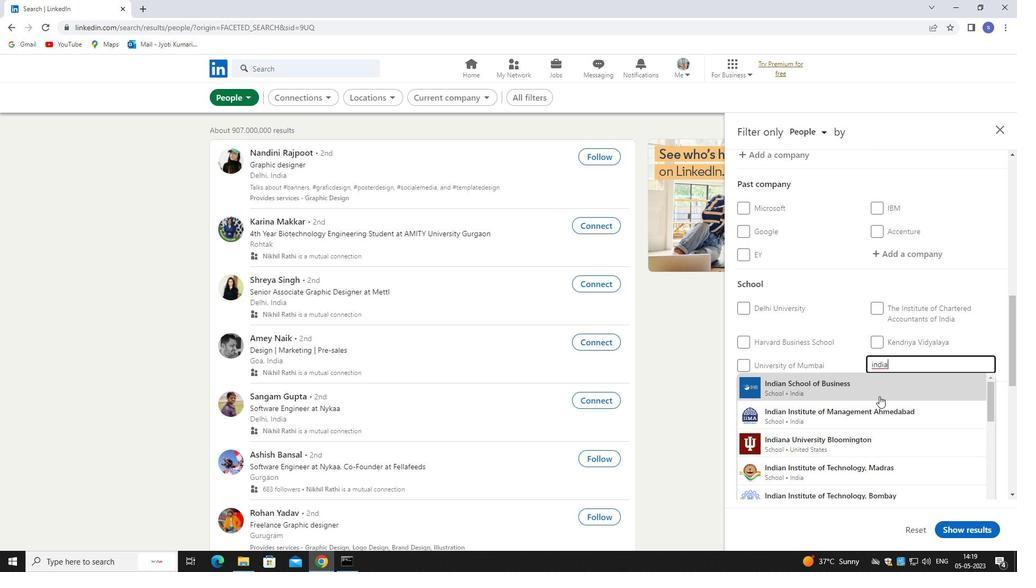 
Action: Key pressed <Key.backspace><Key.backspace><Key.backspace><Key.backspace><Key.backspace><Key.backspace><Key.backspace><Key.backspace><Key.backspace><Key.backspace><Key.backspace><Key.backspace><Key.backspace>don<Key.space>bosco
Screenshot: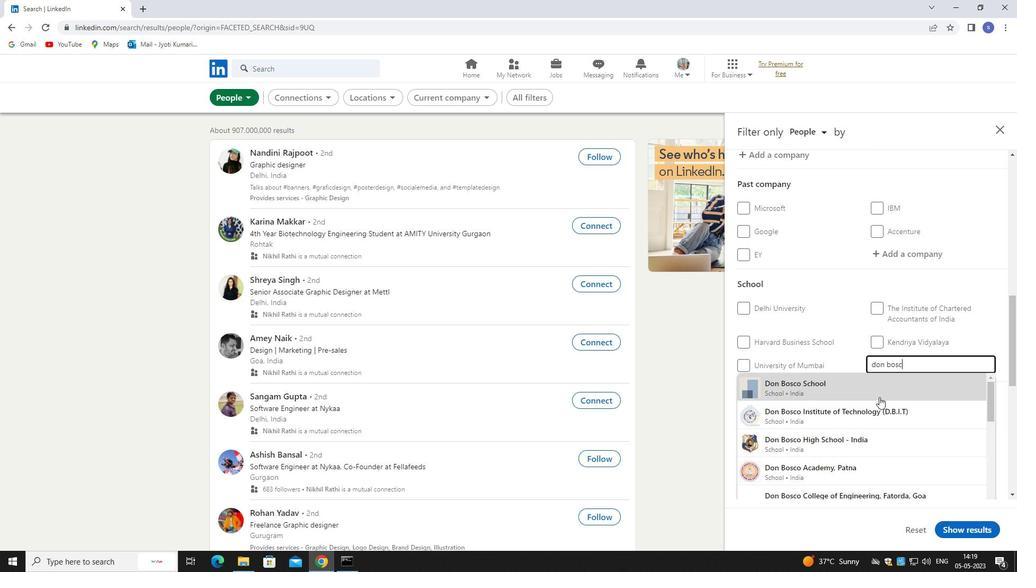 
Action: Mouse pressed left at (879, 397)
Screenshot: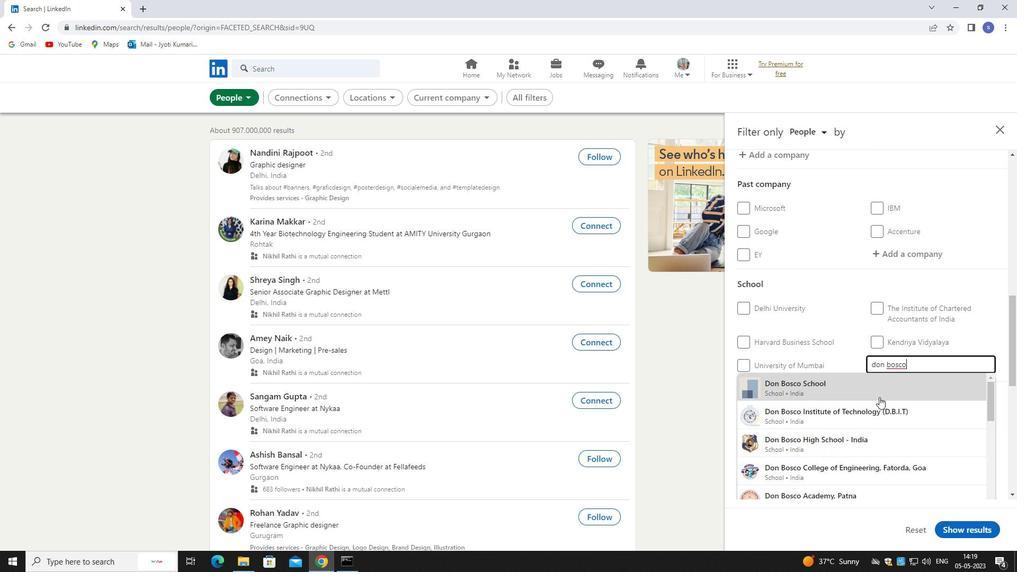 
Action: Mouse scrolled (879, 396) with delta (0, 0)
Screenshot: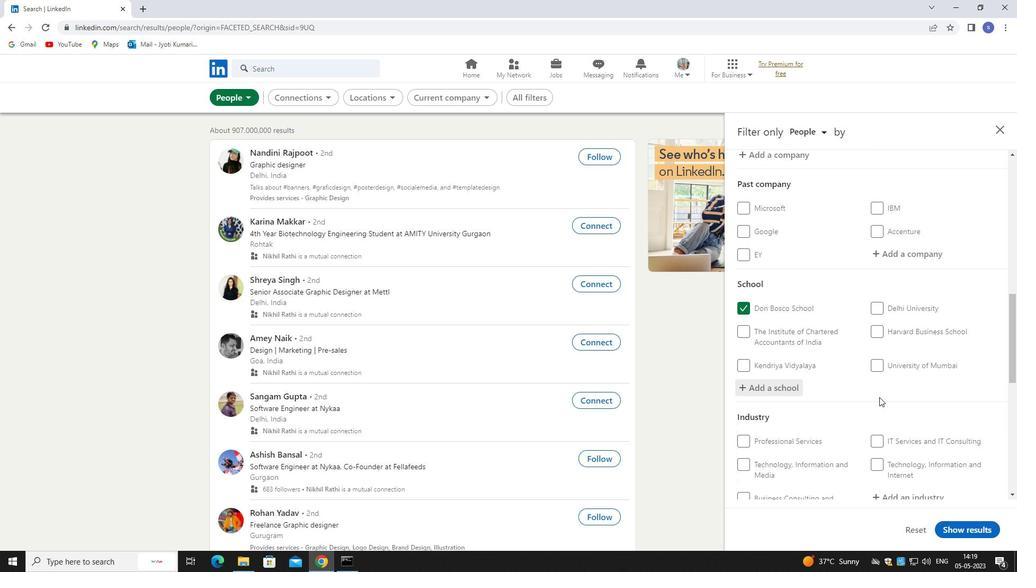 
Action: Mouse scrolled (879, 396) with delta (0, 0)
Screenshot: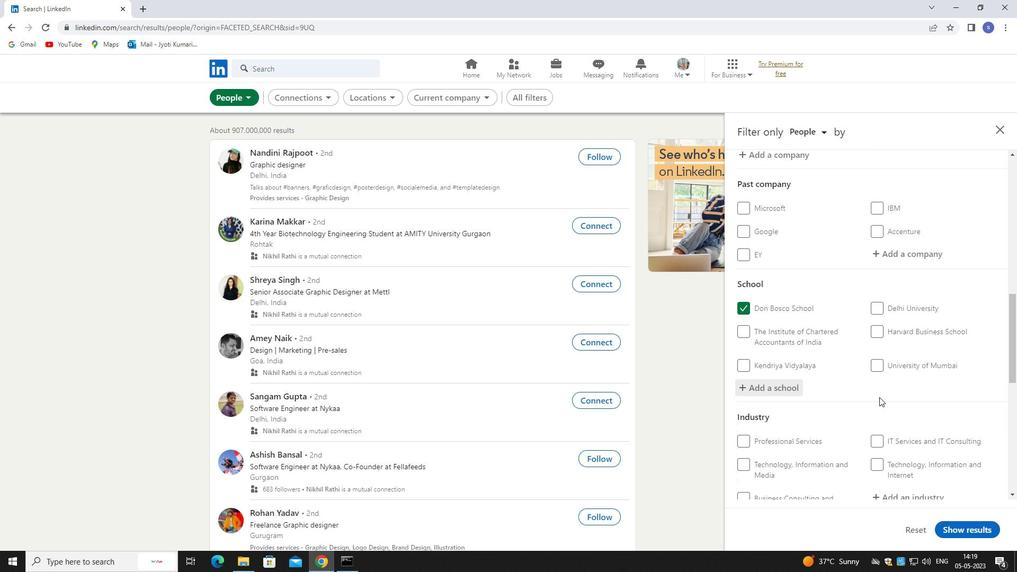 
Action: Mouse moved to (879, 397)
Screenshot: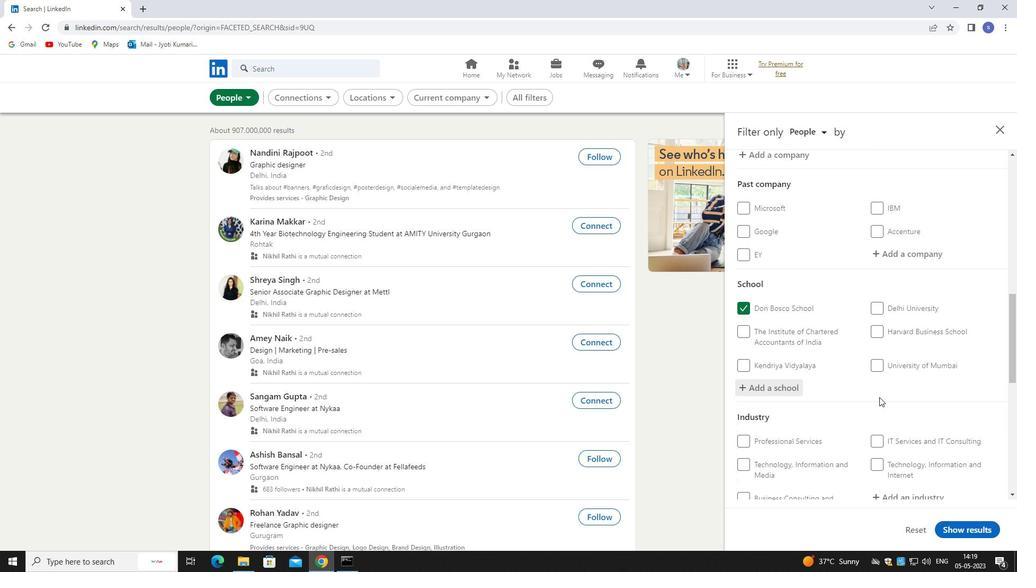 
Action: Mouse scrolled (879, 397) with delta (0, 0)
Screenshot: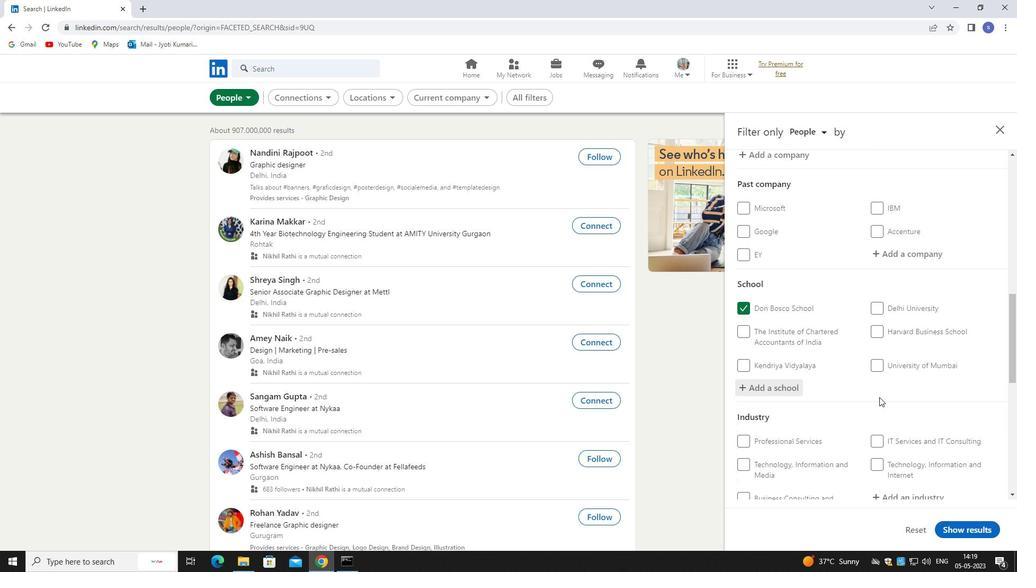 
Action: Mouse moved to (915, 339)
Screenshot: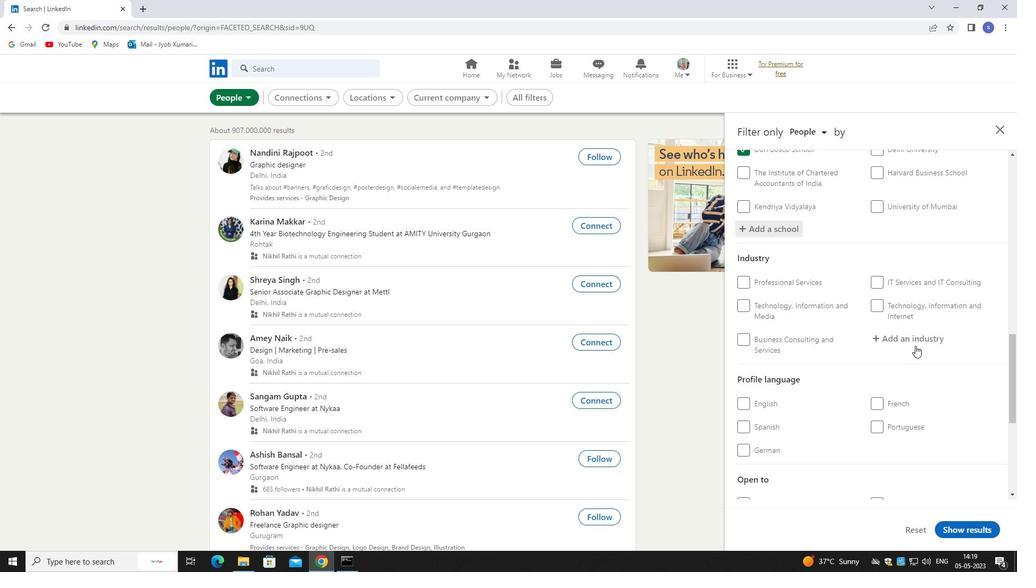 
Action: Mouse pressed left at (915, 339)
Screenshot: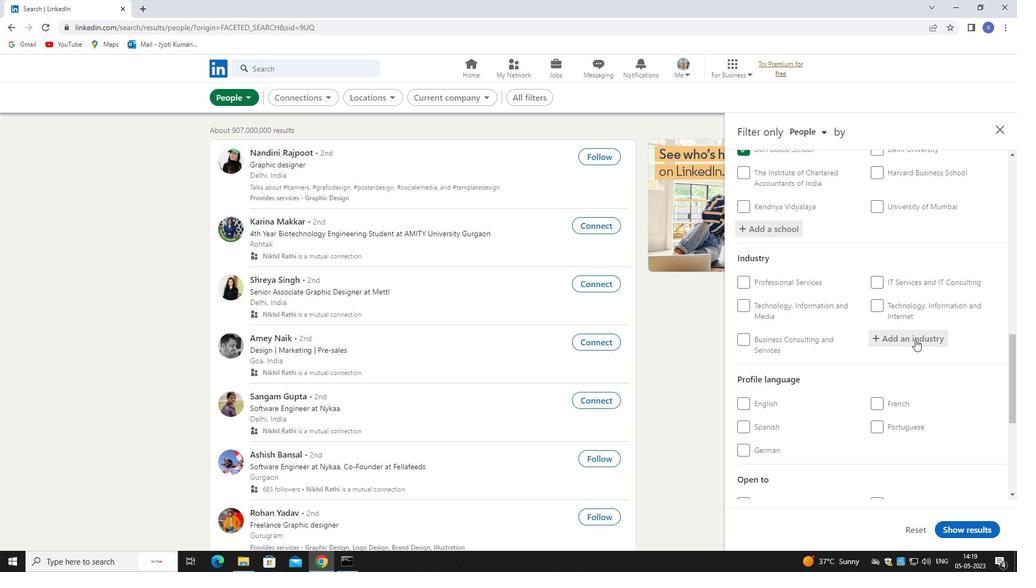 
Action: Mouse moved to (913, 338)
Screenshot: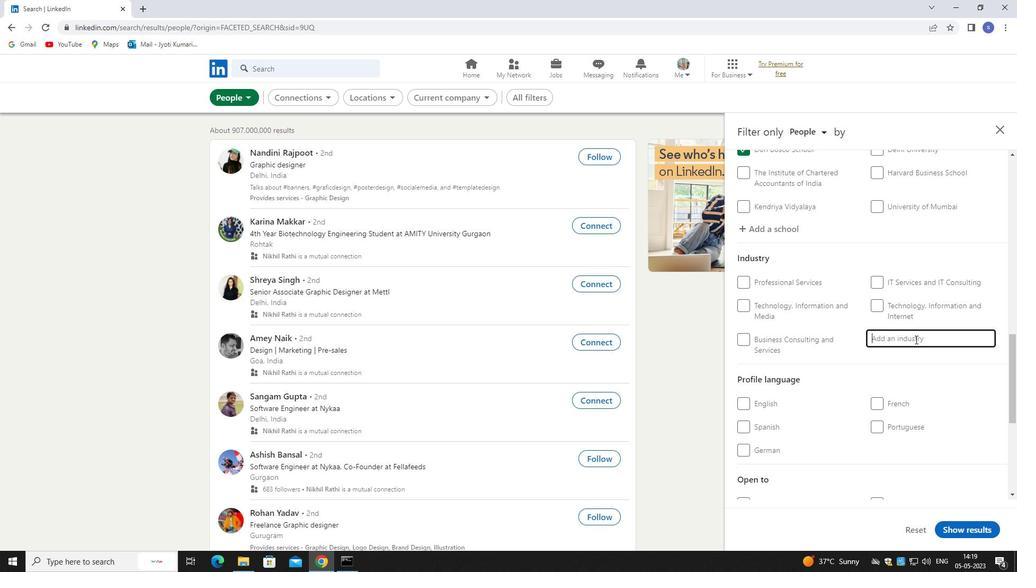 
Action: Key pressed wholesal
Screenshot: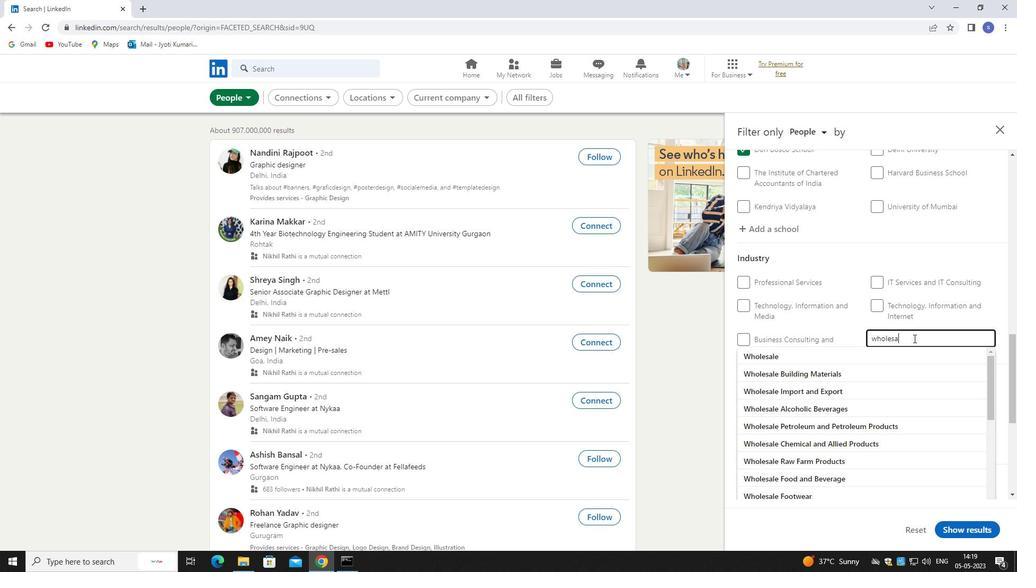 
Action: Mouse moved to (867, 375)
Screenshot: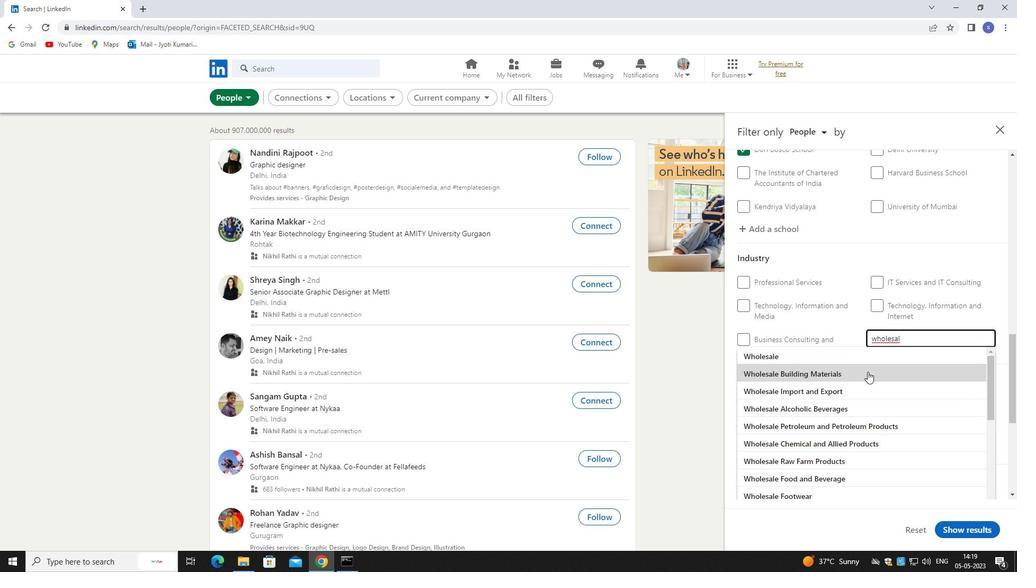 
Action: Mouse pressed left at (867, 375)
Screenshot: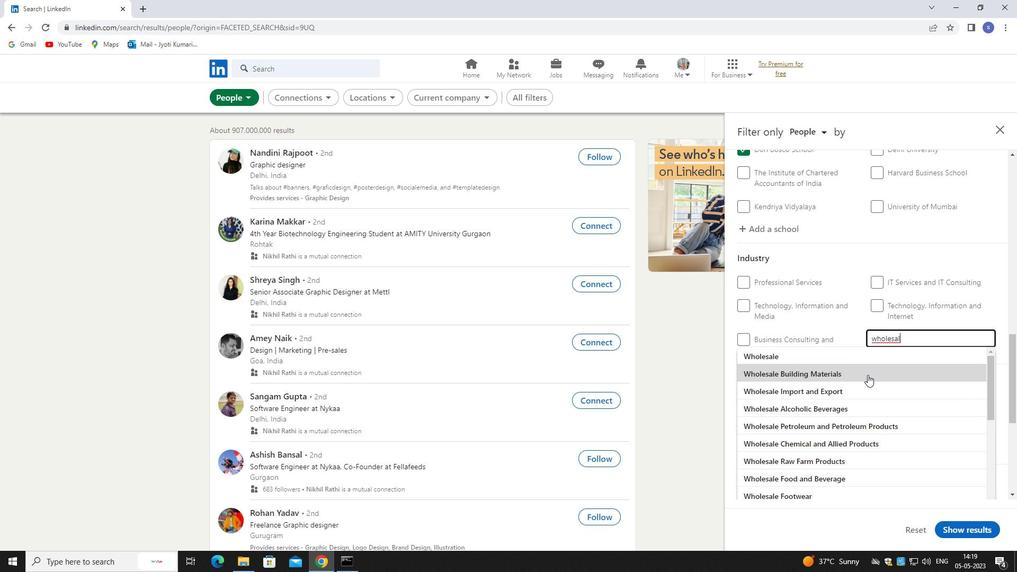 
Action: Mouse scrolled (867, 374) with delta (0, 0)
Screenshot: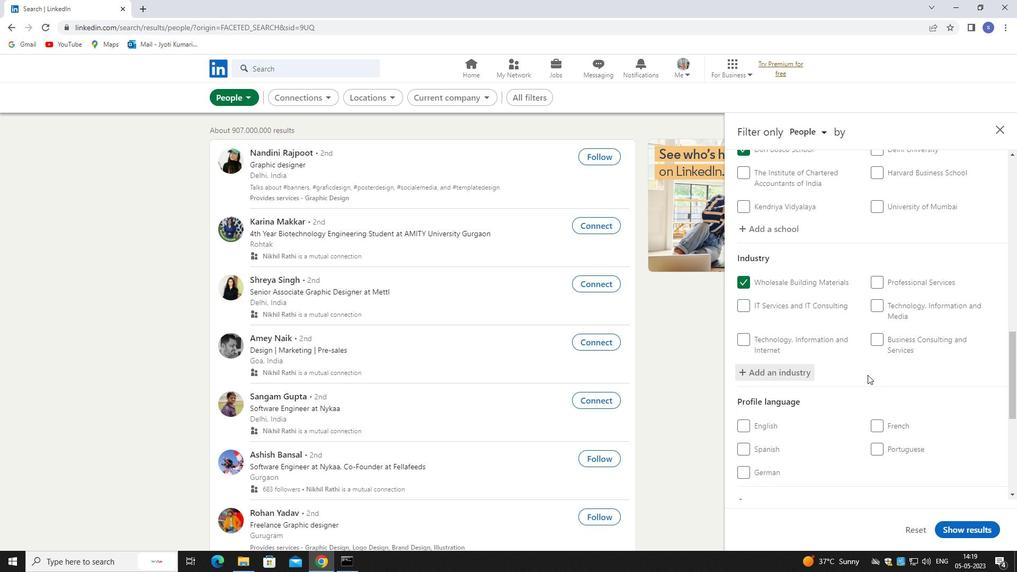 
Action: Mouse scrolled (867, 374) with delta (0, 0)
Screenshot: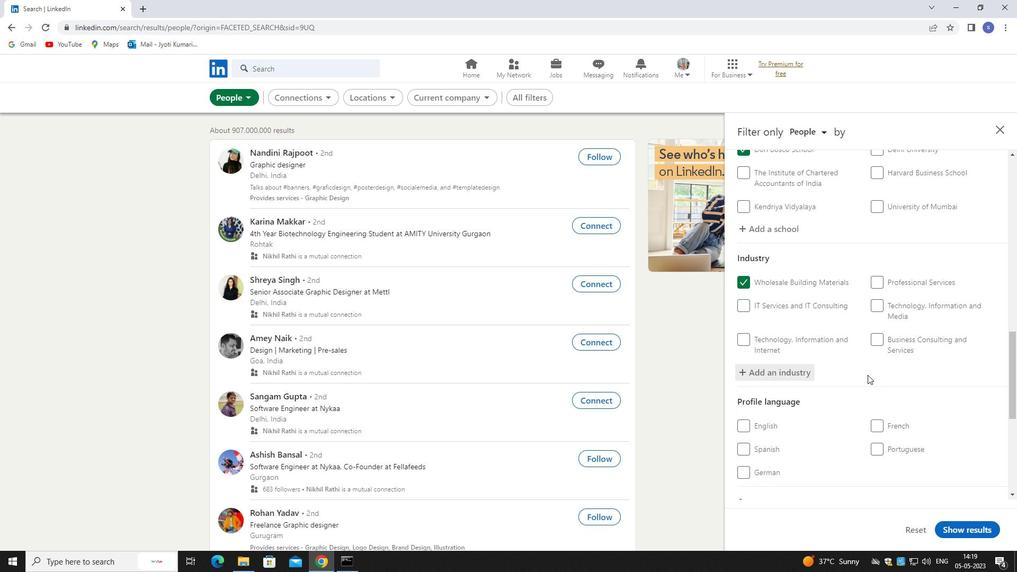 
Action: Mouse scrolled (867, 374) with delta (0, 0)
Screenshot: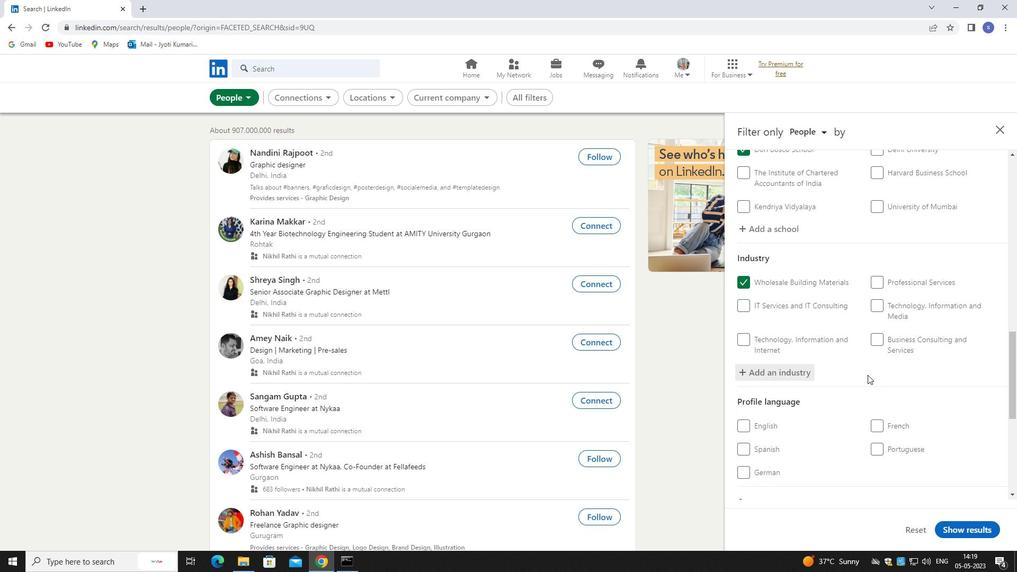 
Action: Mouse moved to (773, 262)
Screenshot: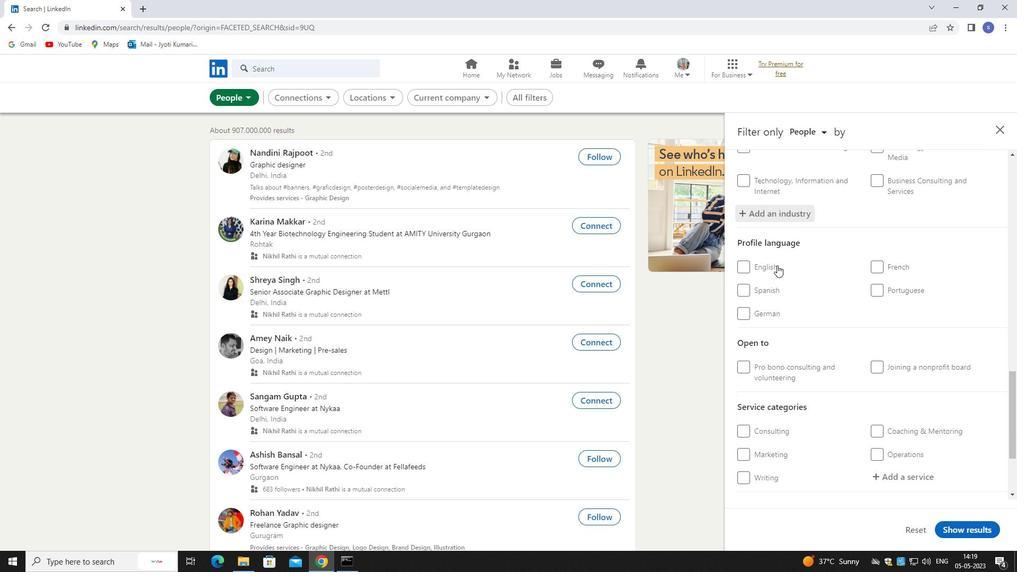 
Action: Mouse pressed left at (773, 262)
Screenshot: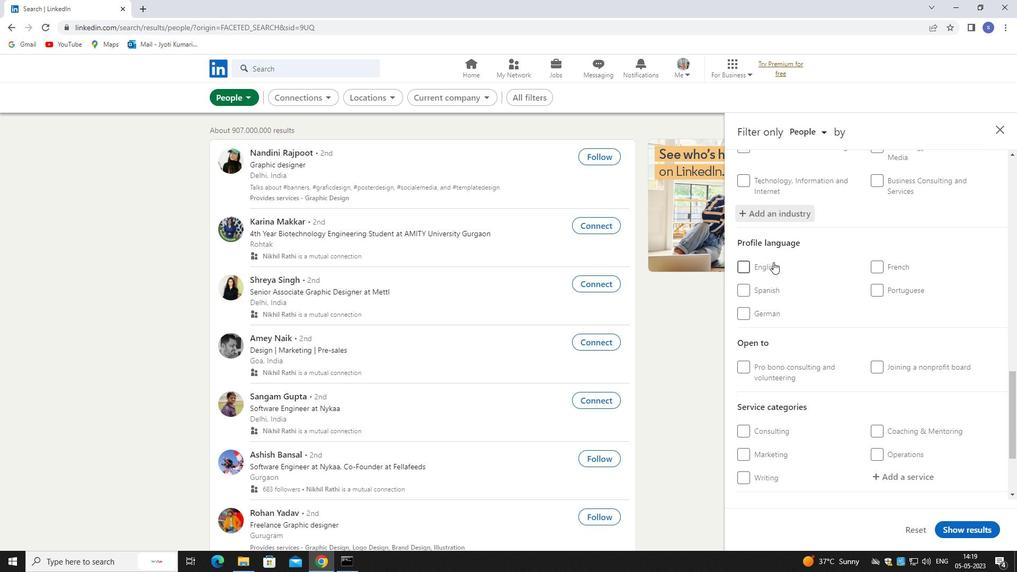 
Action: Mouse moved to (857, 428)
Screenshot: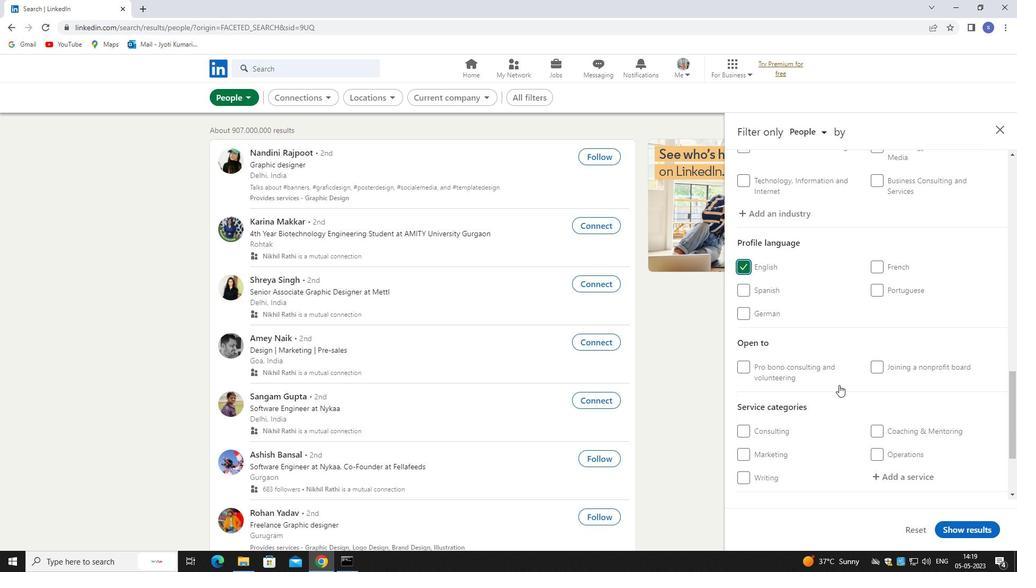
Action: Mouse scrolled (857, 428) with delta (0, 0)
Screenshot: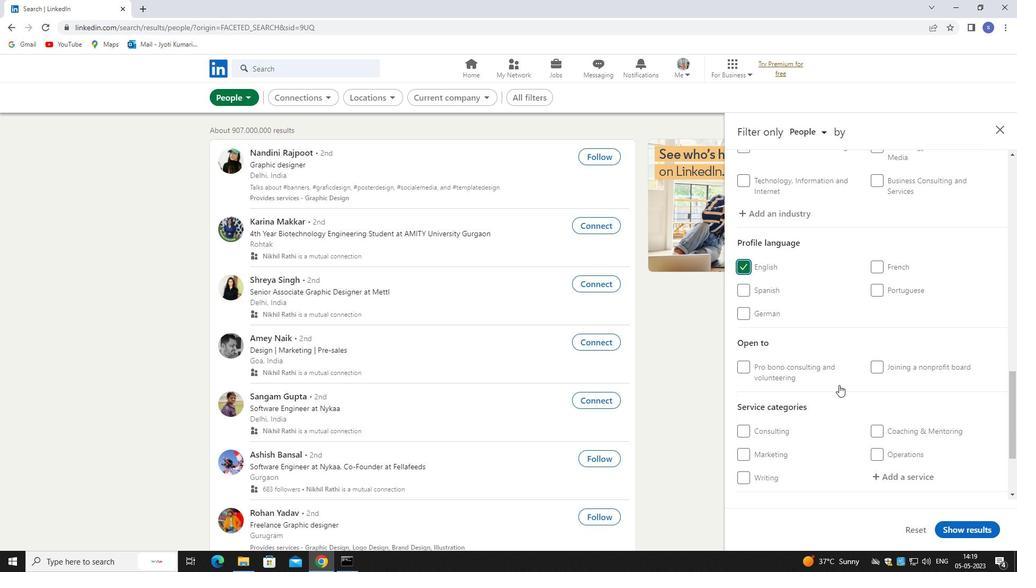 
Action: Mouse moved to (858, 428)
Screenshot: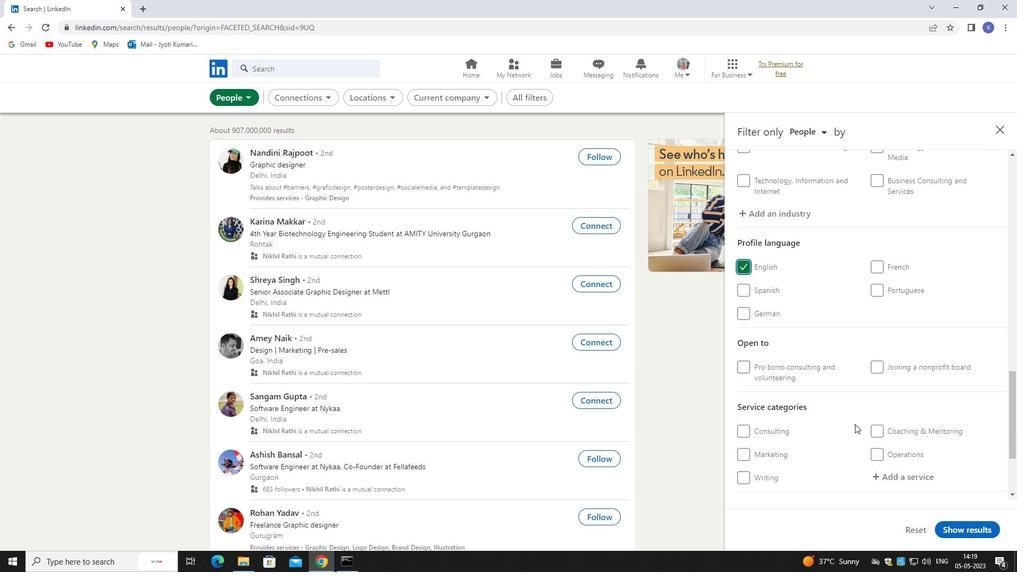 
Action: Mouse scrolled (858, 428) with delta (0, 0)
Screenshot: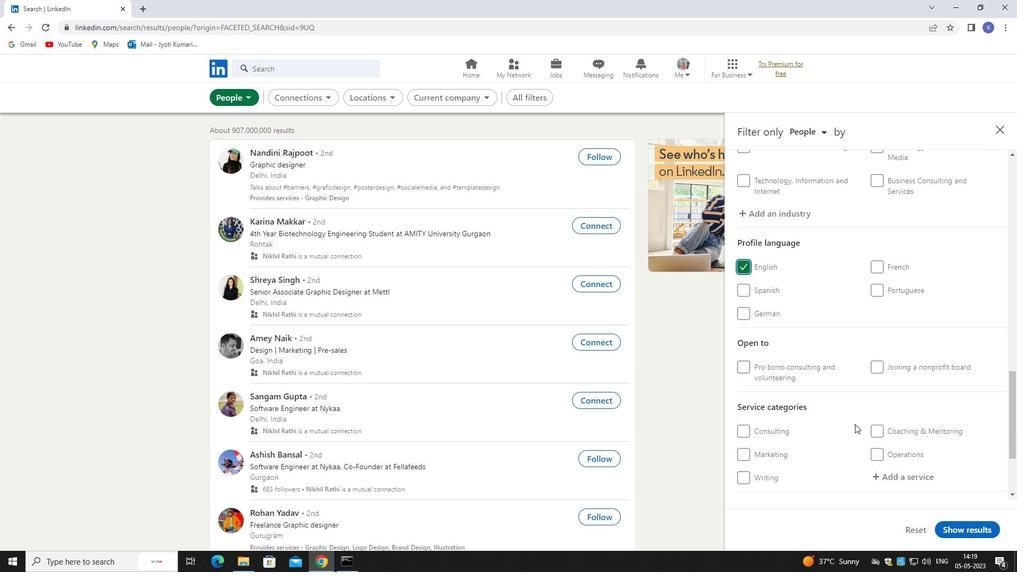 
Action: Mouse moved to (909, 369)
Screenshot: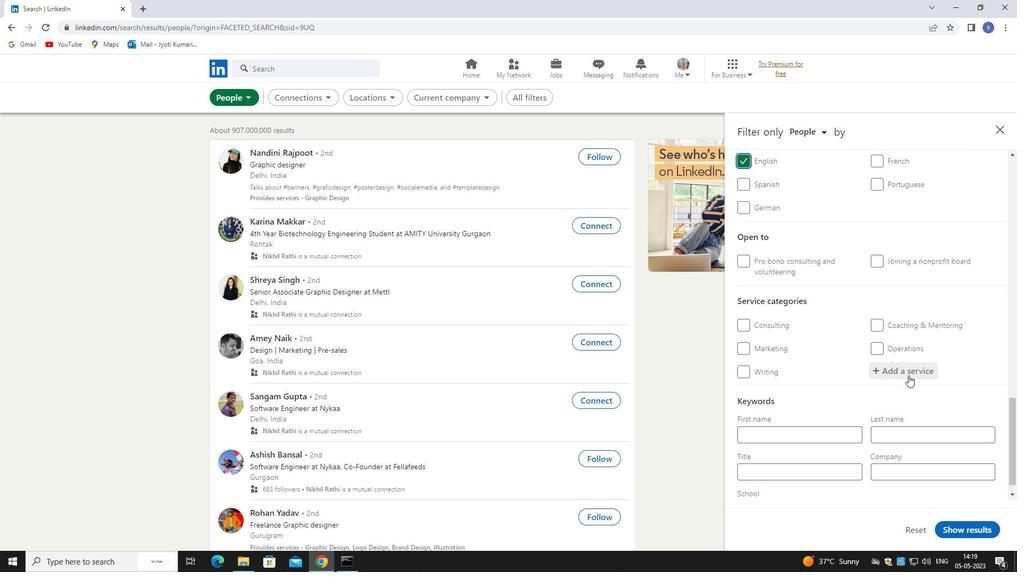 
Action: Mouse pressed left at (909, 369)
Screenshot: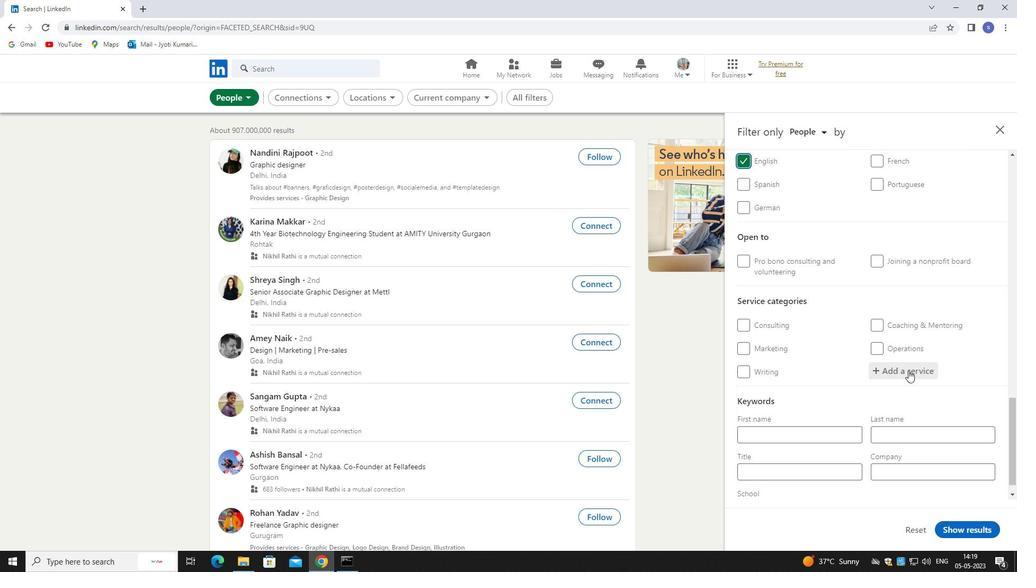 
Action: Mouse moved to (909, 369)
Screenshot: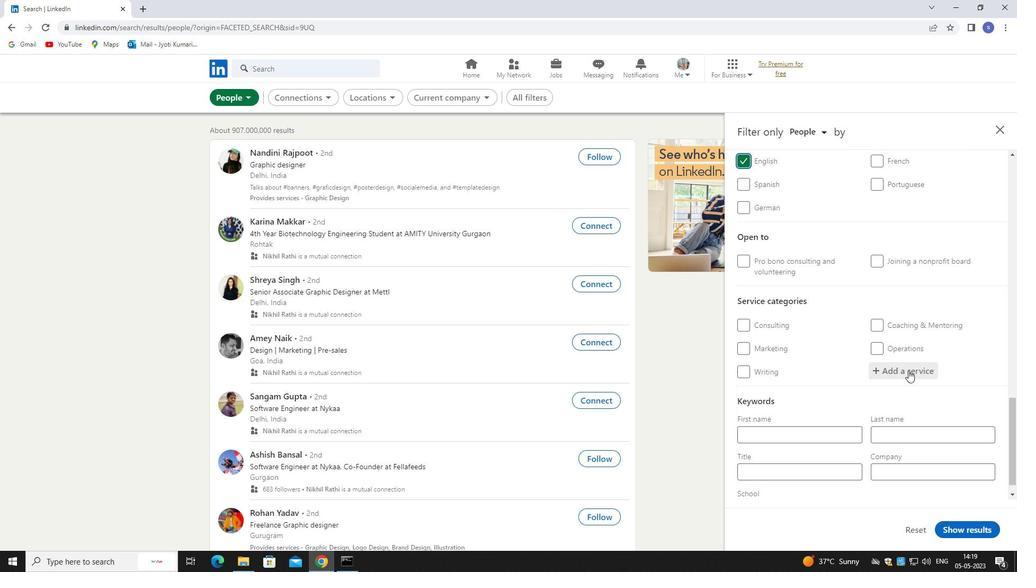 
Action: Key pressed supplies
Screenshot: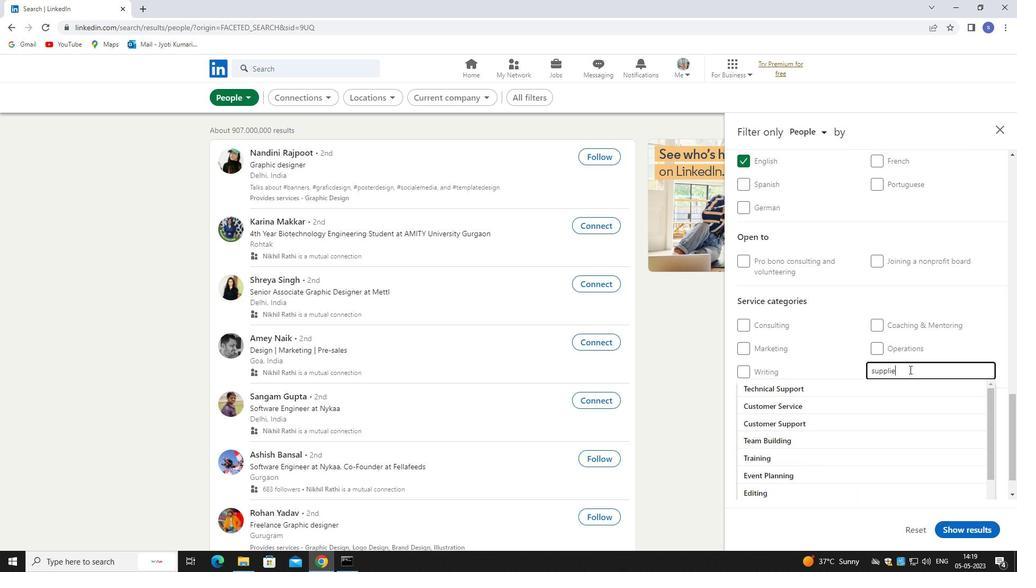 
Action: Mouse moved to (909, 372)
Screenshot: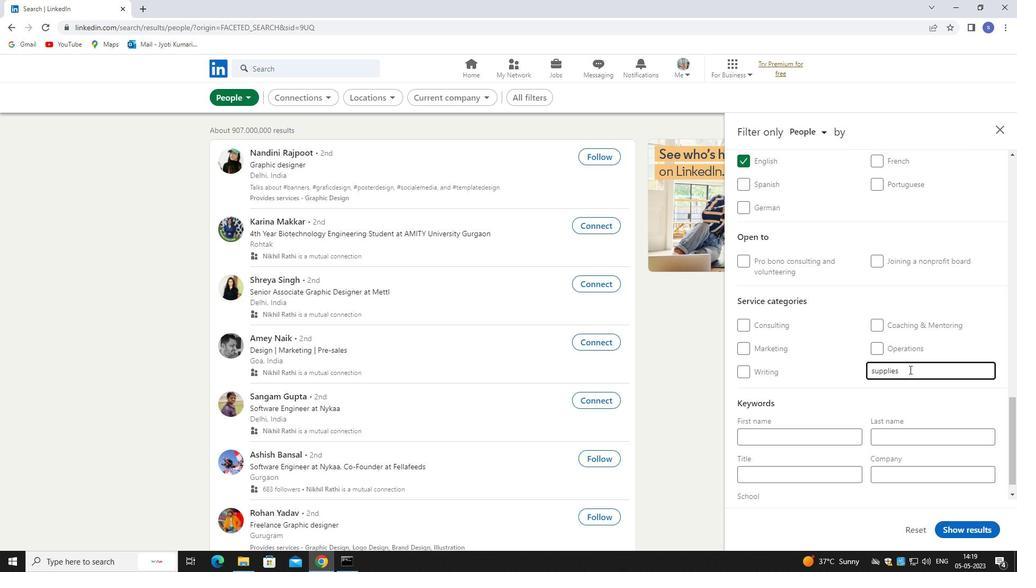 
Action: Mouse scrolled (909, 371) with delta (0, 0)
Screenshot: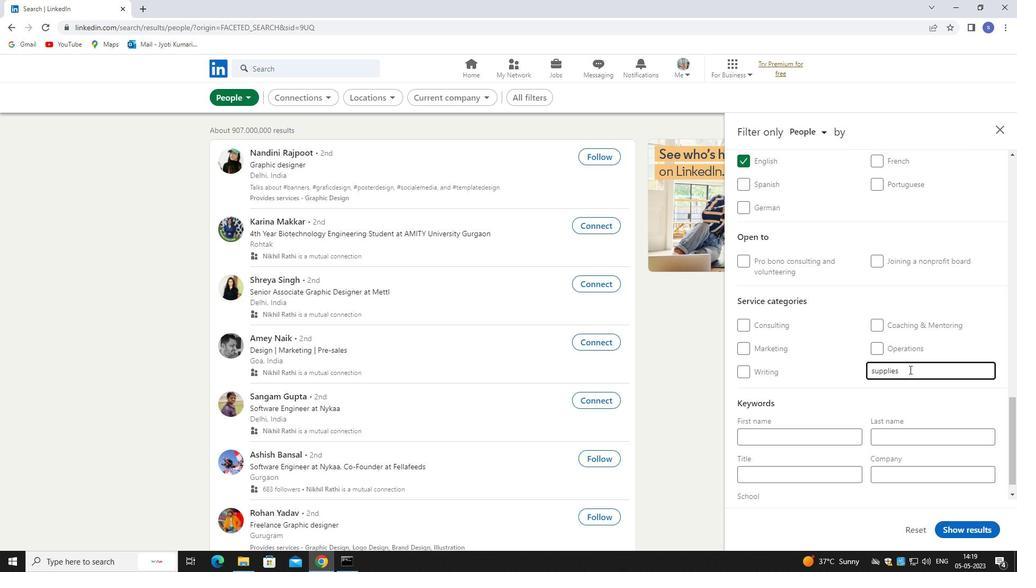 
Action: Mouse moved to (909, 373)
Screenshot: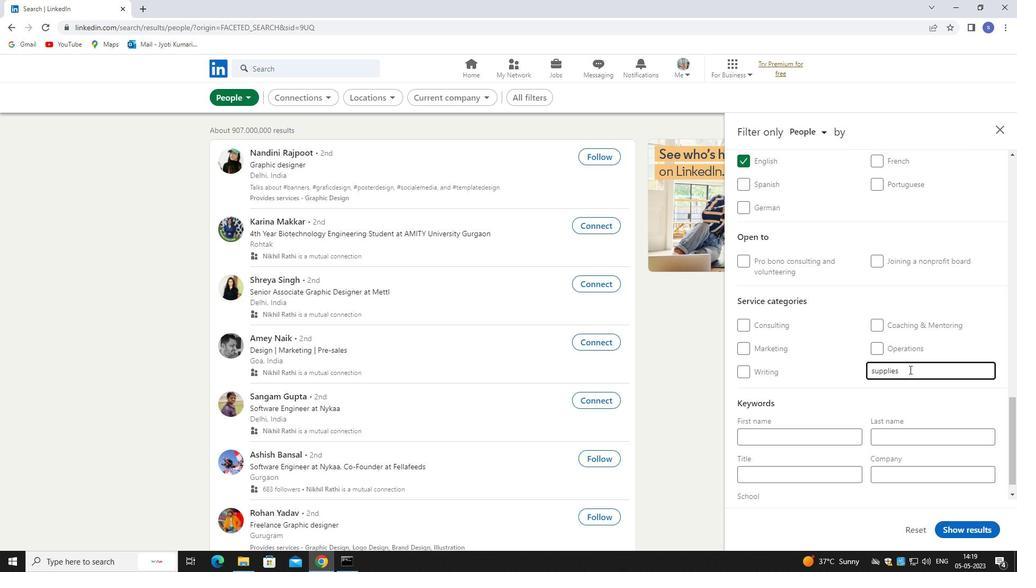 
Action: Mouse scrolled (909, 372) with delta (0, 0)
Screenshot: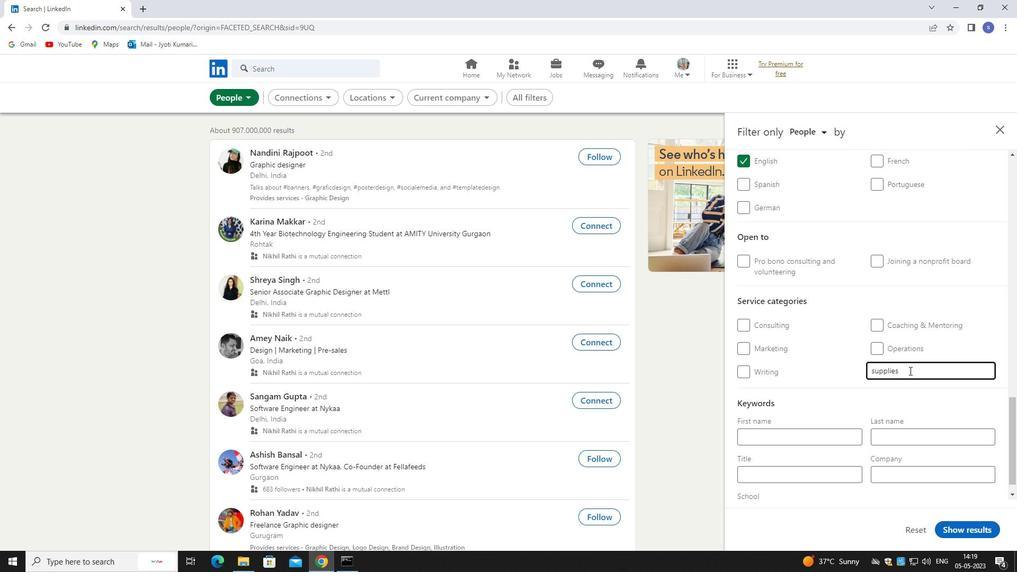 
Action: Mouse moved to (909, 374)
Screenshot: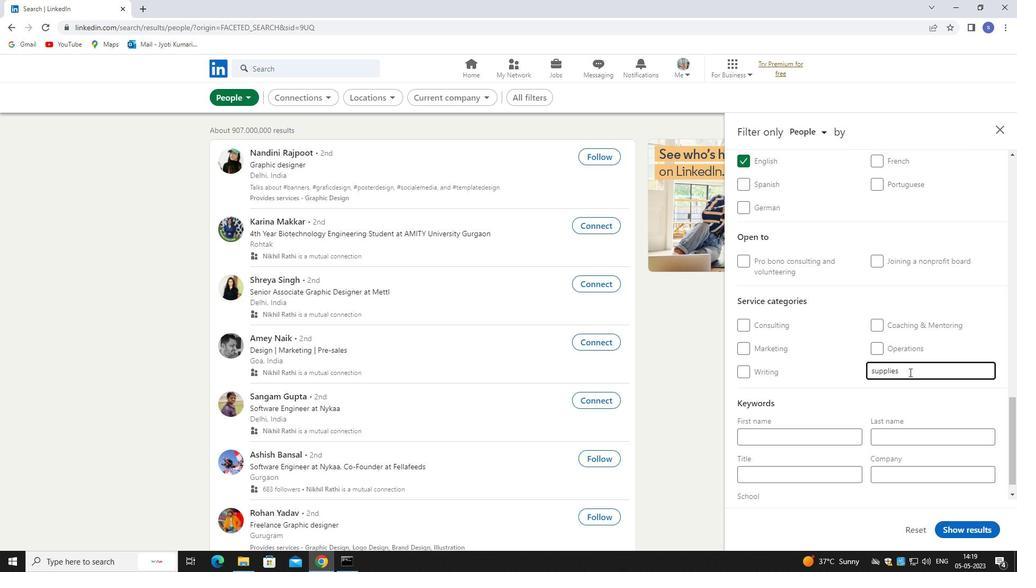 
Action: Mouse scrolled (909, 374) with delta (0, 0)
Screenshot: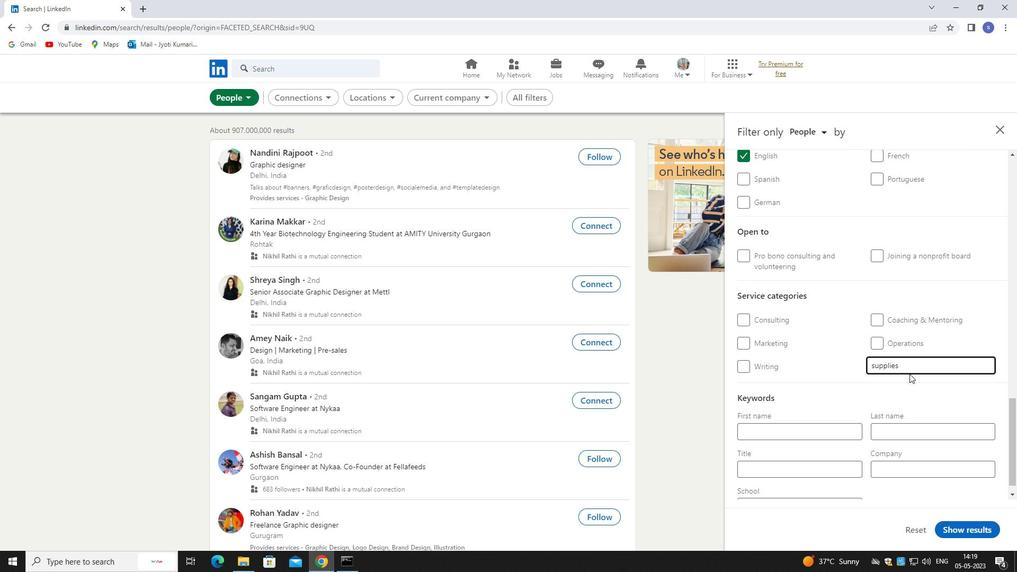 
Action: Mouse scrolled (909, 374) with delta (0, 0)
Screenshot: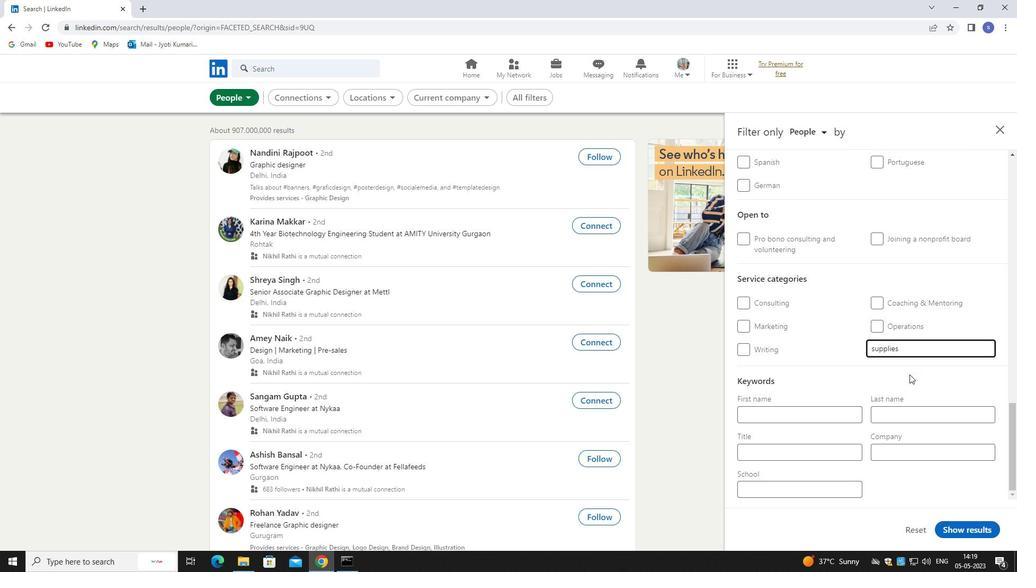 
Action: Mouse moved to (786, 452)
Screenshot: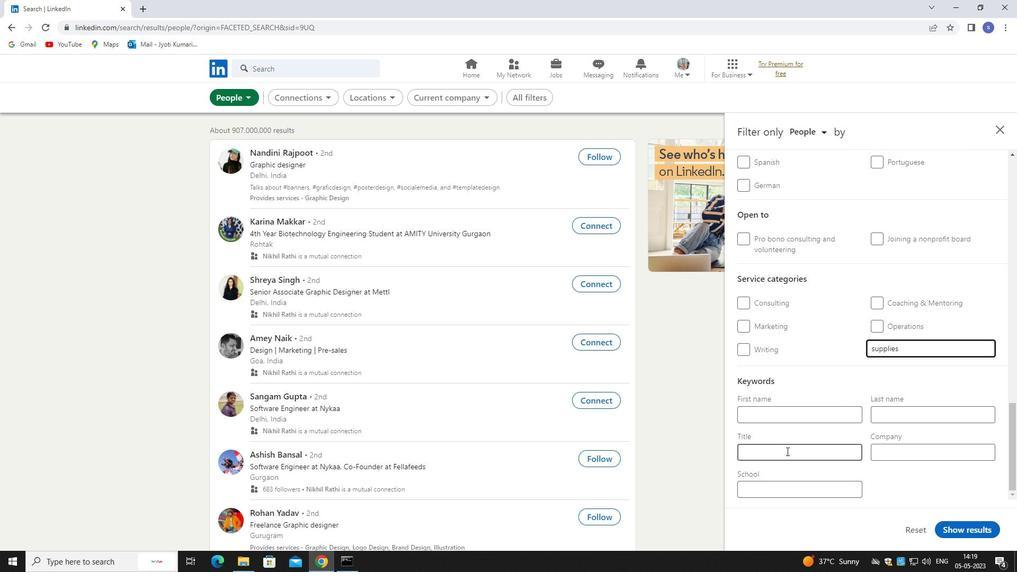 
Action: Mouse pressed left at (786, 452)
Screenshot: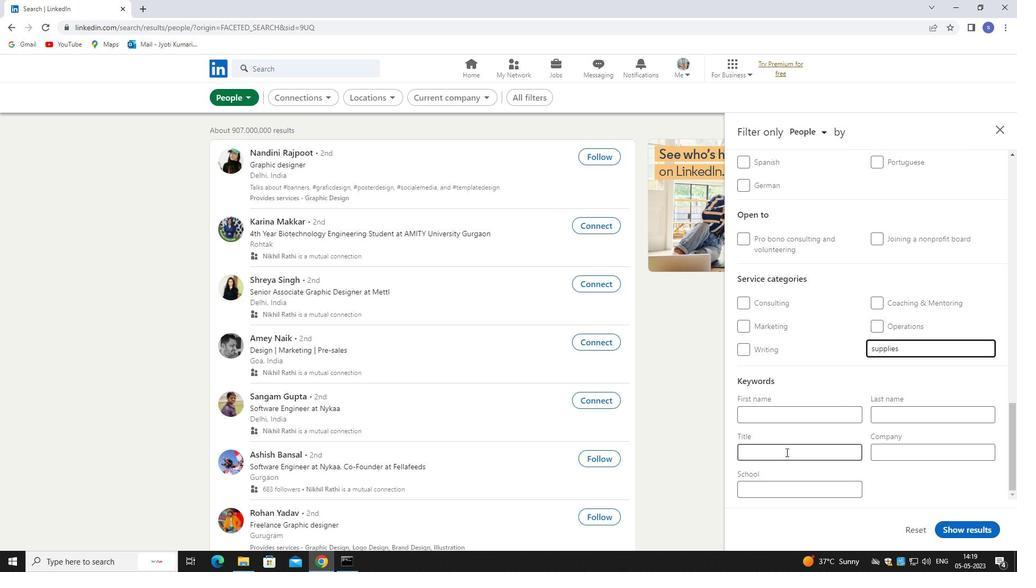 
Action: Mouse moved to (788, 450)
Screenshot: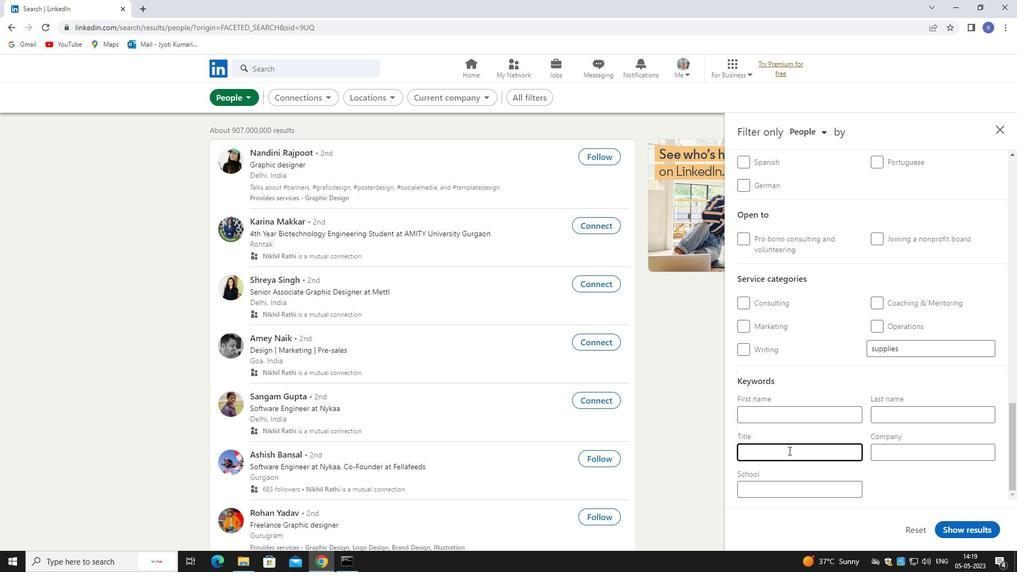 
Action: Key pressed <Key.shift>RISK<Key.space><Key.shift><Key.shift><Key.shift><Key.shift><Key.shift>MANAGER
Screenshot: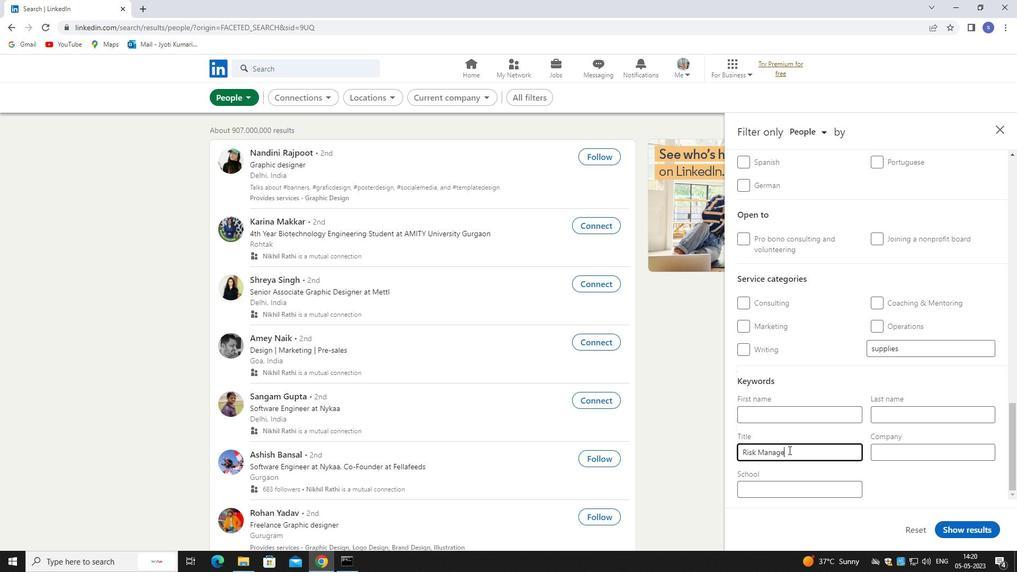 
Action: Mouse moved to (968, 525)
Screenshot: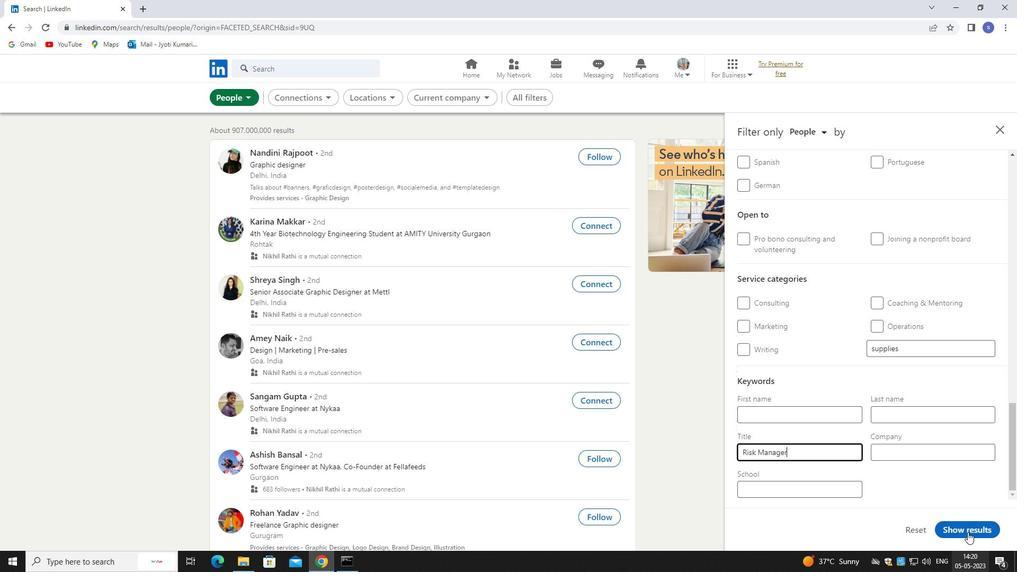 
Action: Mouse pressed left at (968, 525)
Screenshot: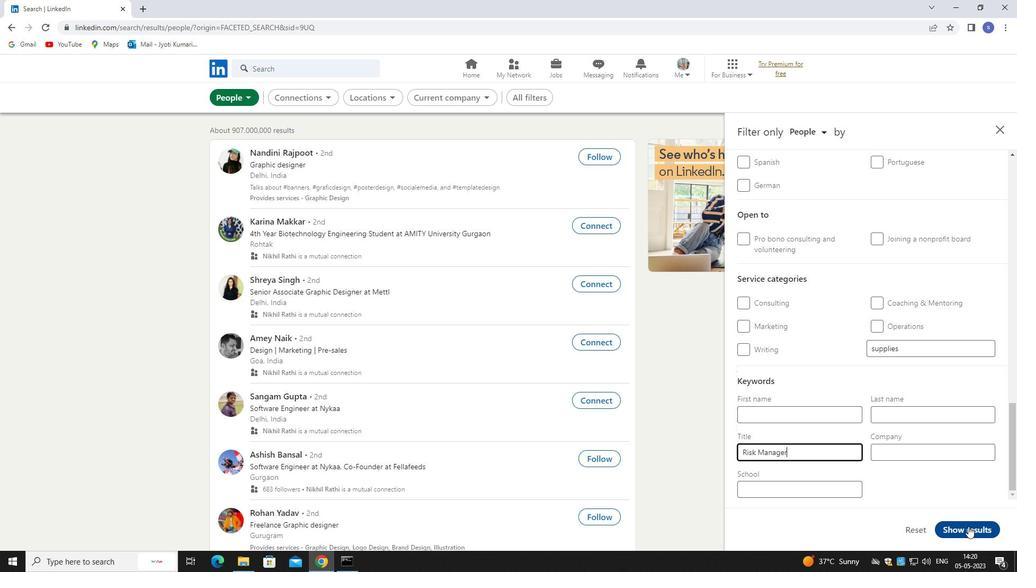 
Action: Mouse moved to (967, 525)
Screenshot: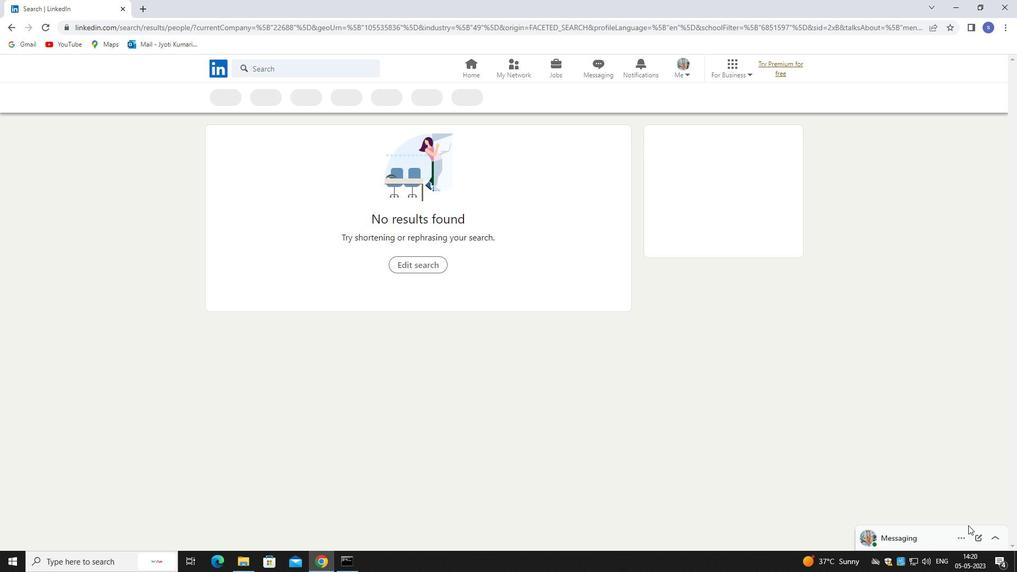 
